 Task: Create a due date automation trigger when advanced on, on the monday of the week a card is due add content with a description containing resume at 11:00 AM.
Action: Mouse moved to (1249, 347)
Screenshot: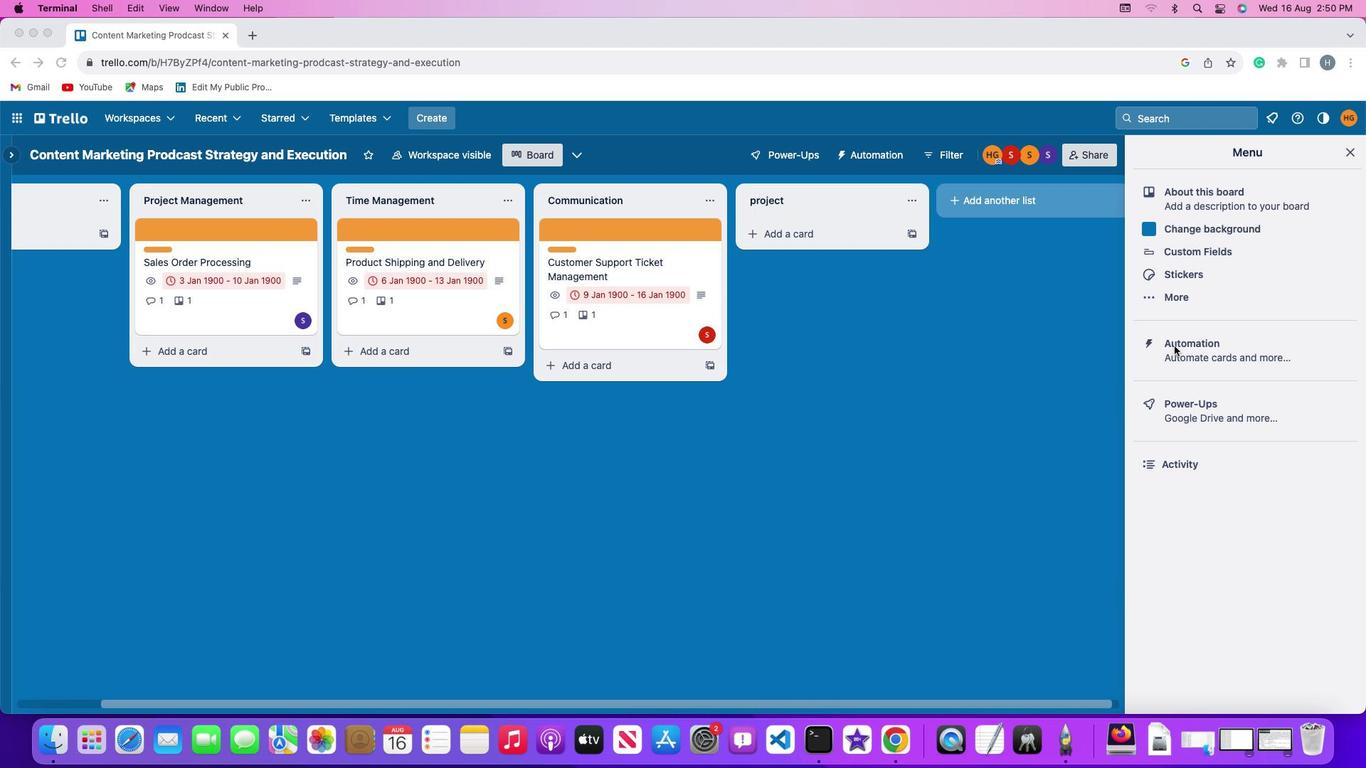 
Action: Mouse pressed left at (1249, 347)
Screenshot: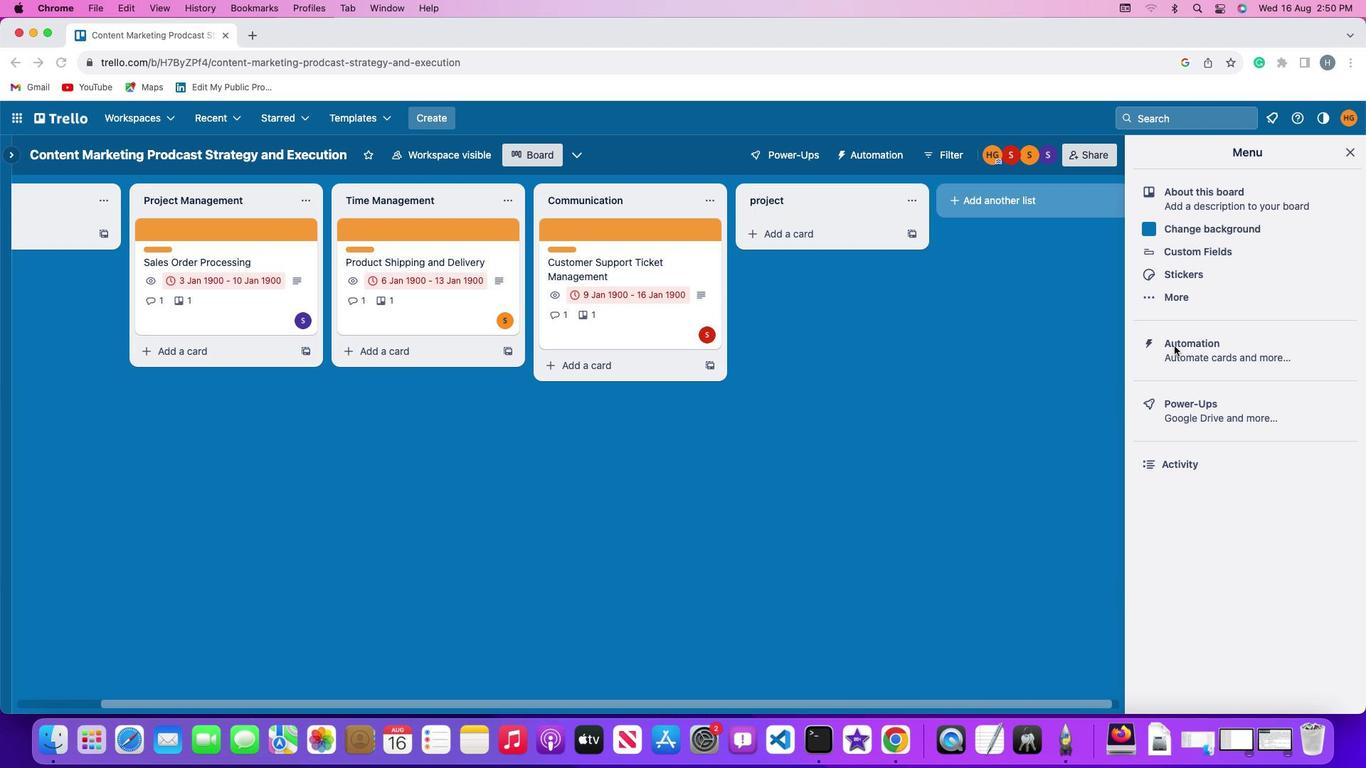 
Action: Mouse pressed left at (1249, 347)
Screenshot: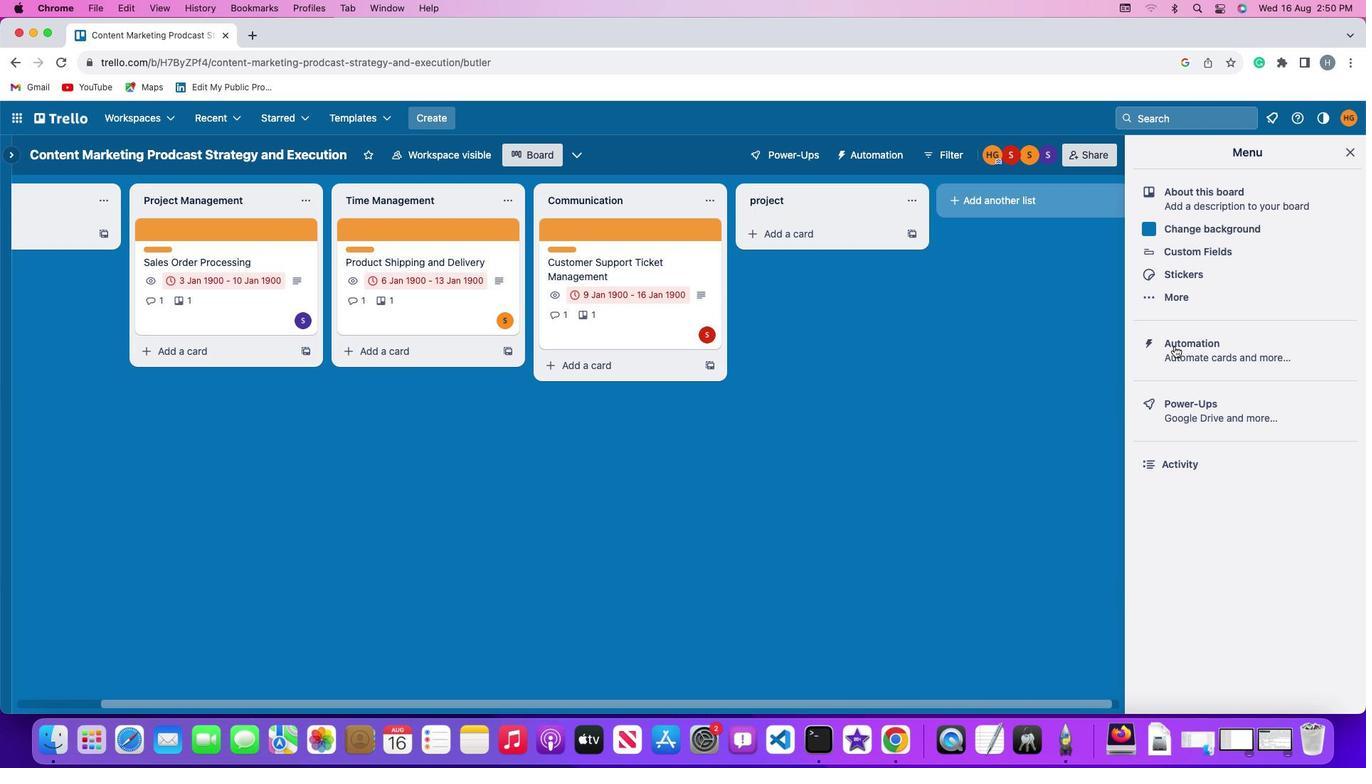 
Action: Mouse moved to (76, 339)
Screenshot: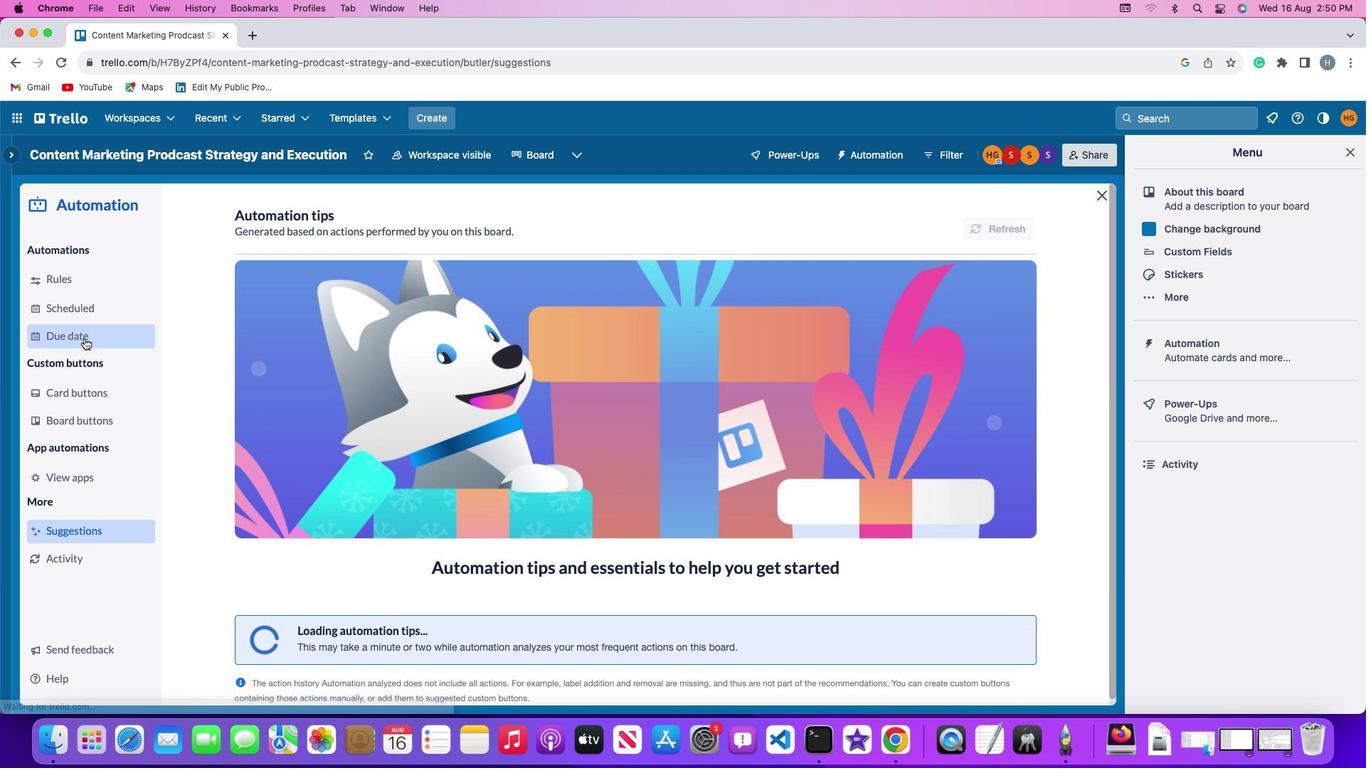 
Action: Mouse pressed left at (76, 339)
Screenshot: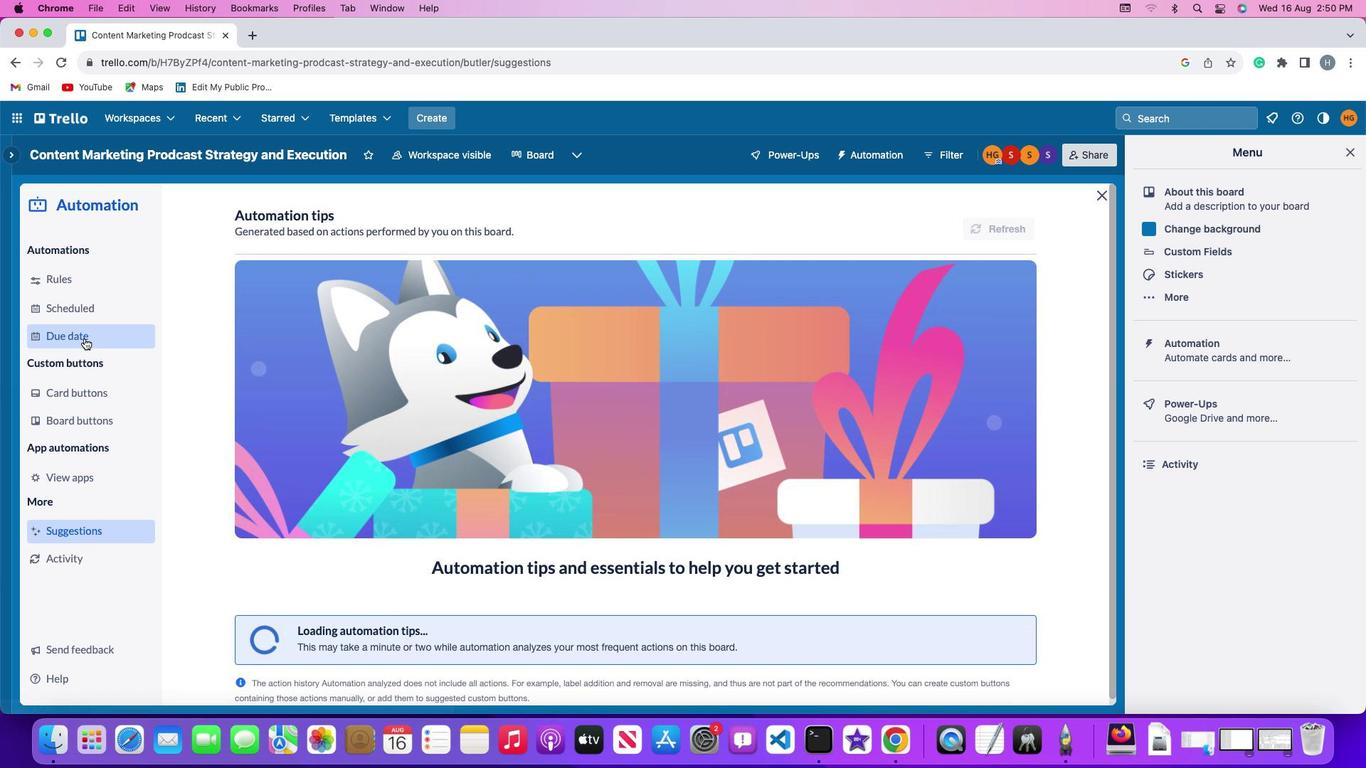 
Action: Mouse moved to (988, 226)
Screenshot: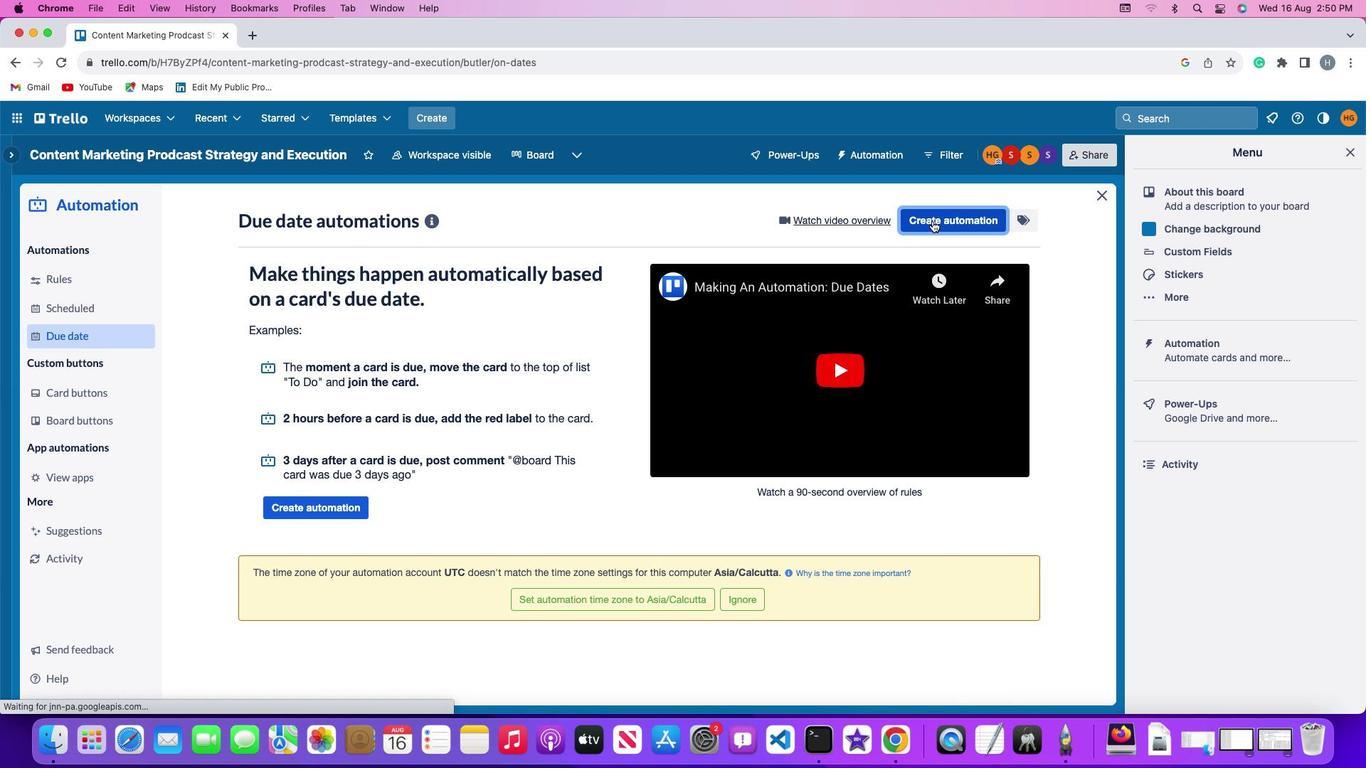 
Action: Mouse pressed left at (988, 226)
Screenshot: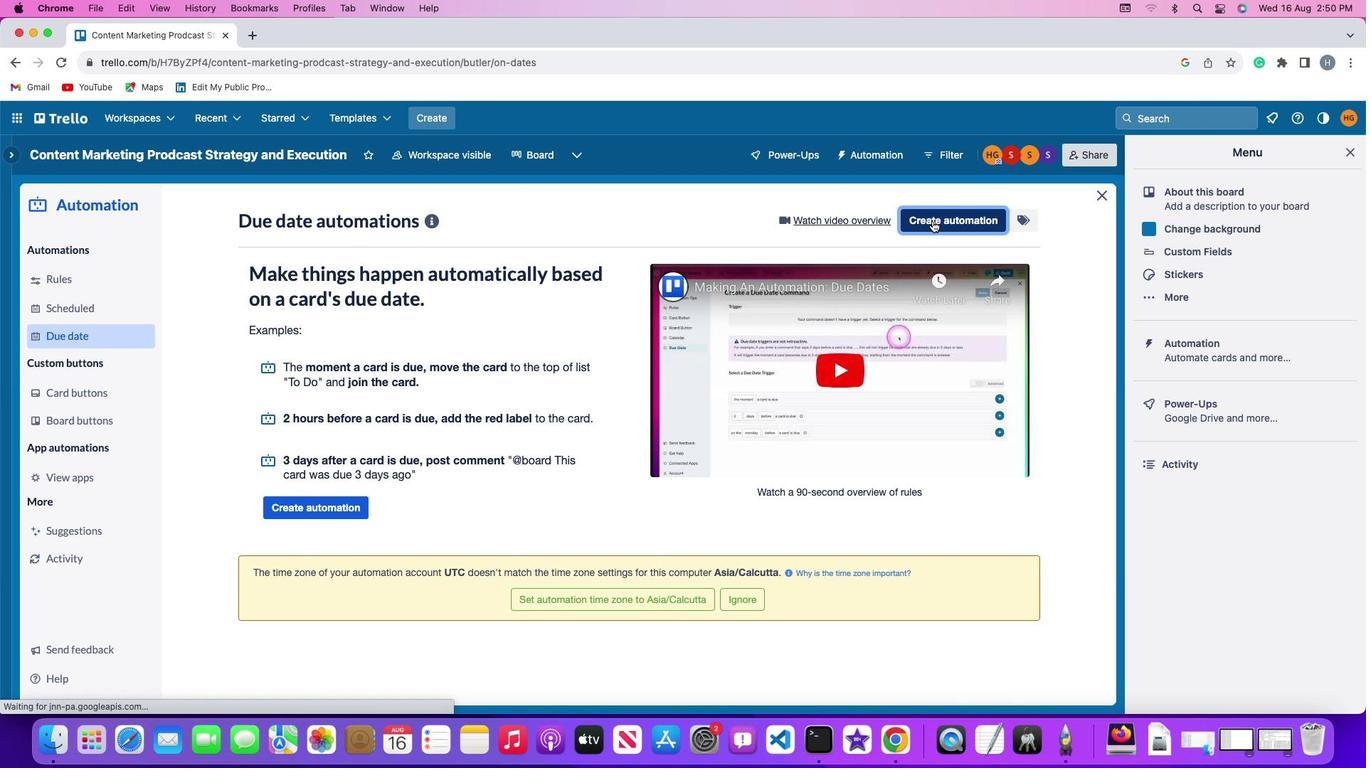 
Action: Mouse moved to (279, 361)
Screenshot: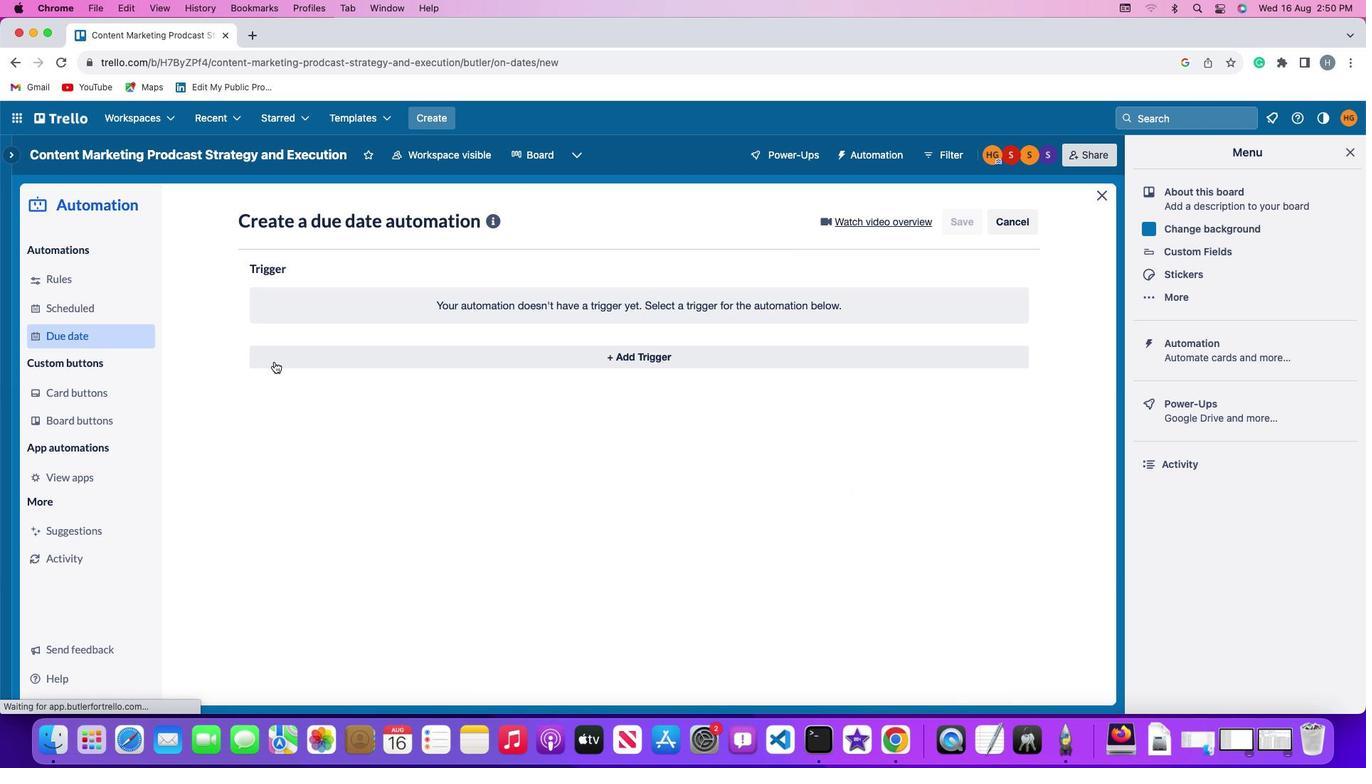 
Action: Mouse pressed left at (279, 361)
Screenshot: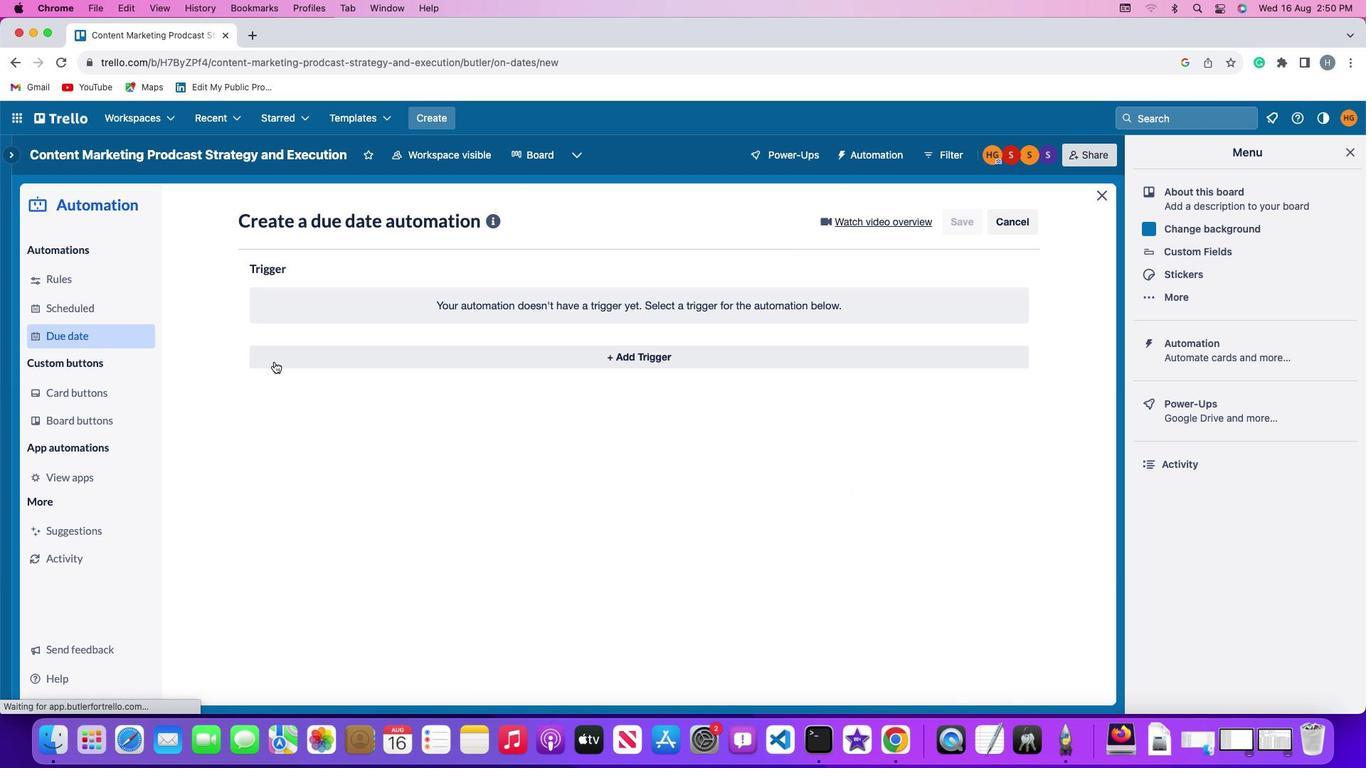 
Action: Mouse moved to (310, 613)
Screenshot: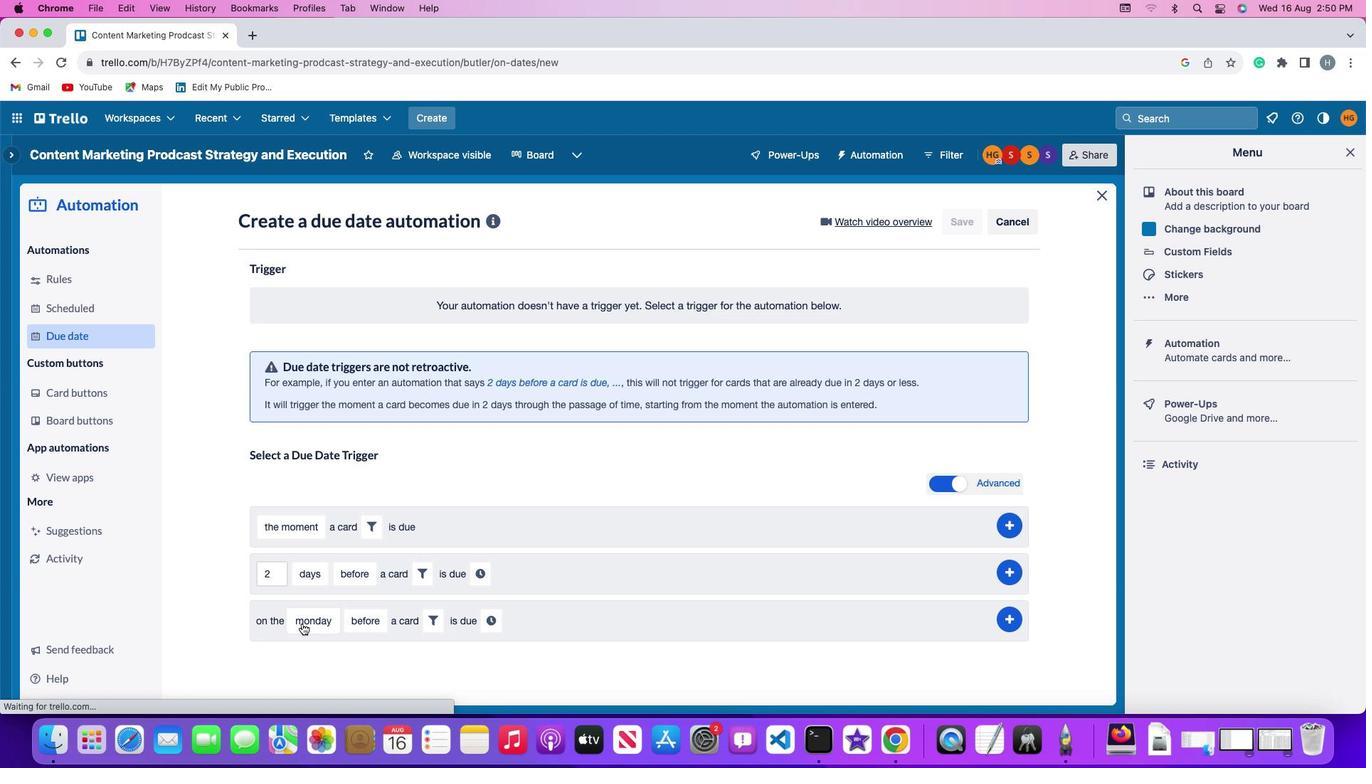 
Action: Mouse pressed left at (310, 613)
Screenshot: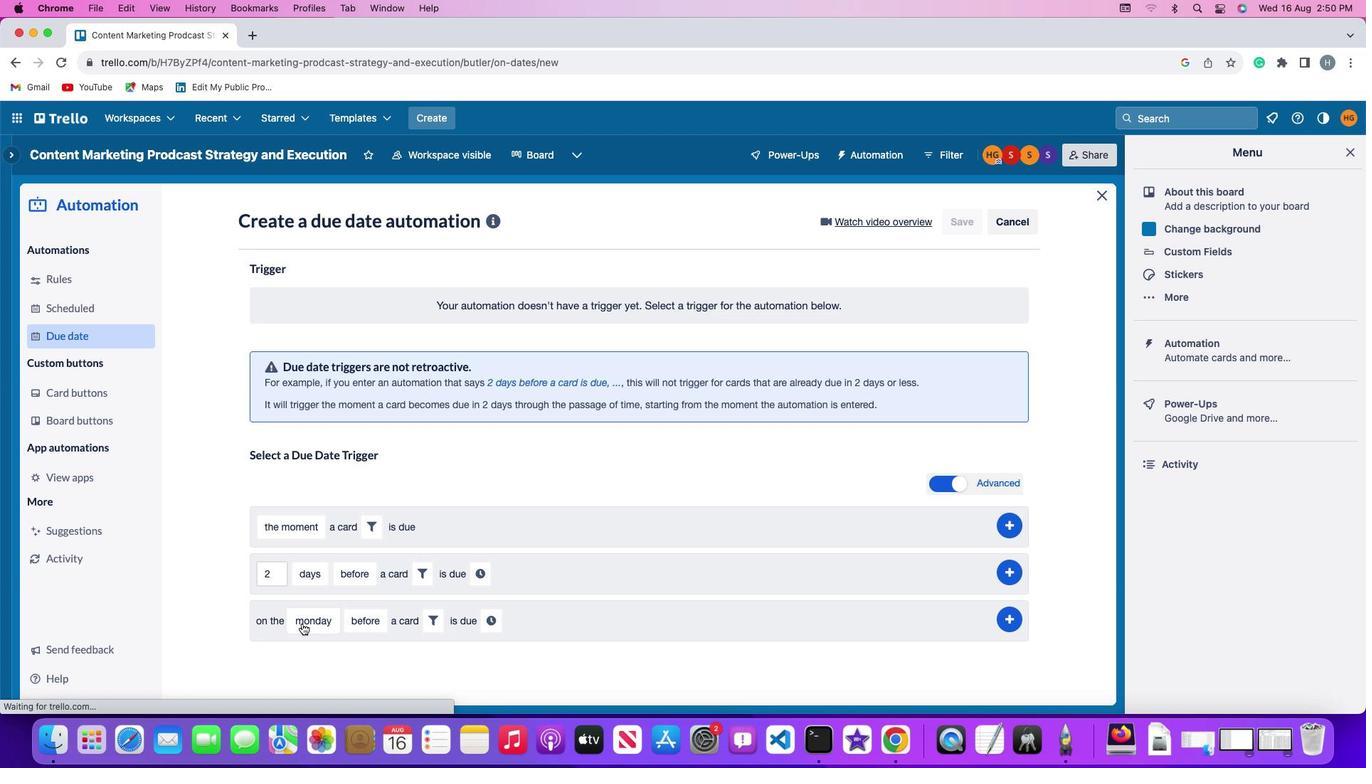 
Action: Mouse moved to (317, 417)
Screenshot: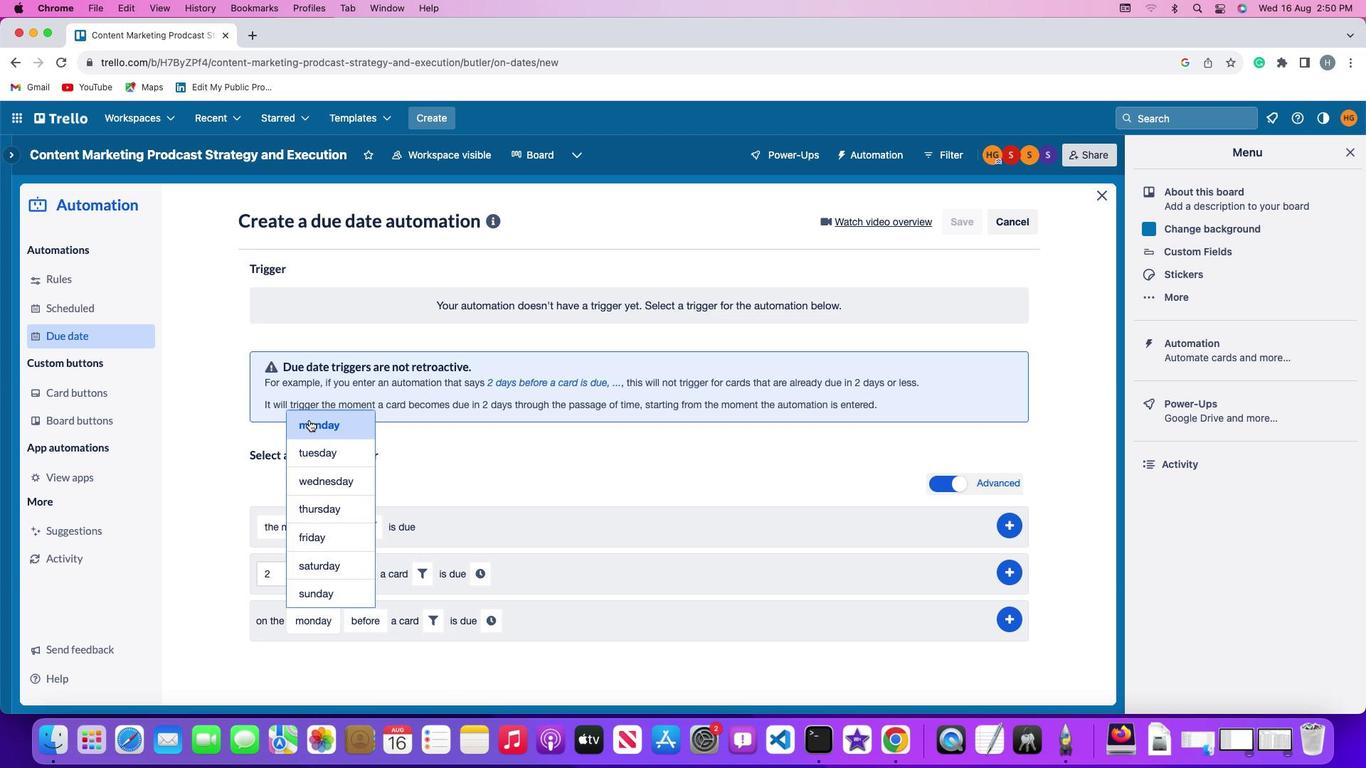 
Action: Mouse pressed left at (317, 417)
Screenshot: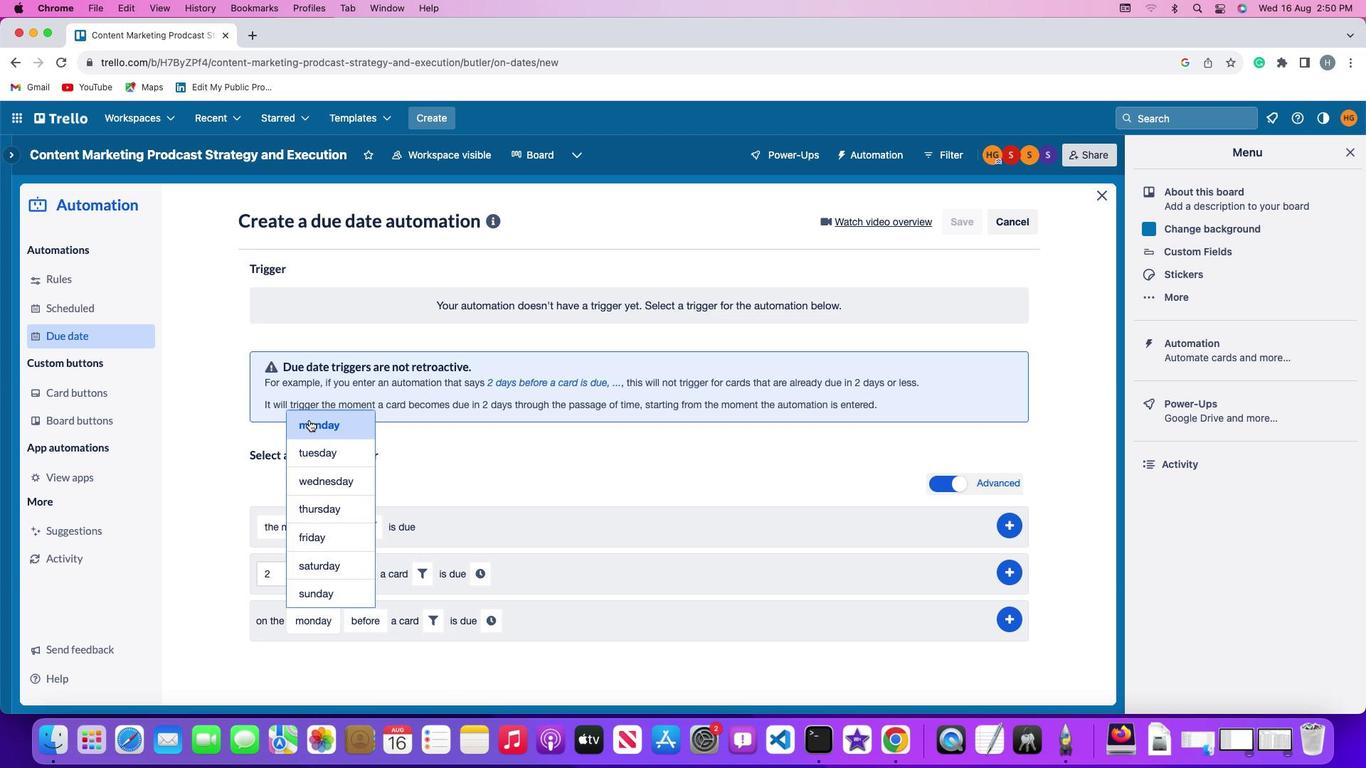 
Action: Mouse moved to (396, 607)
Screenshot: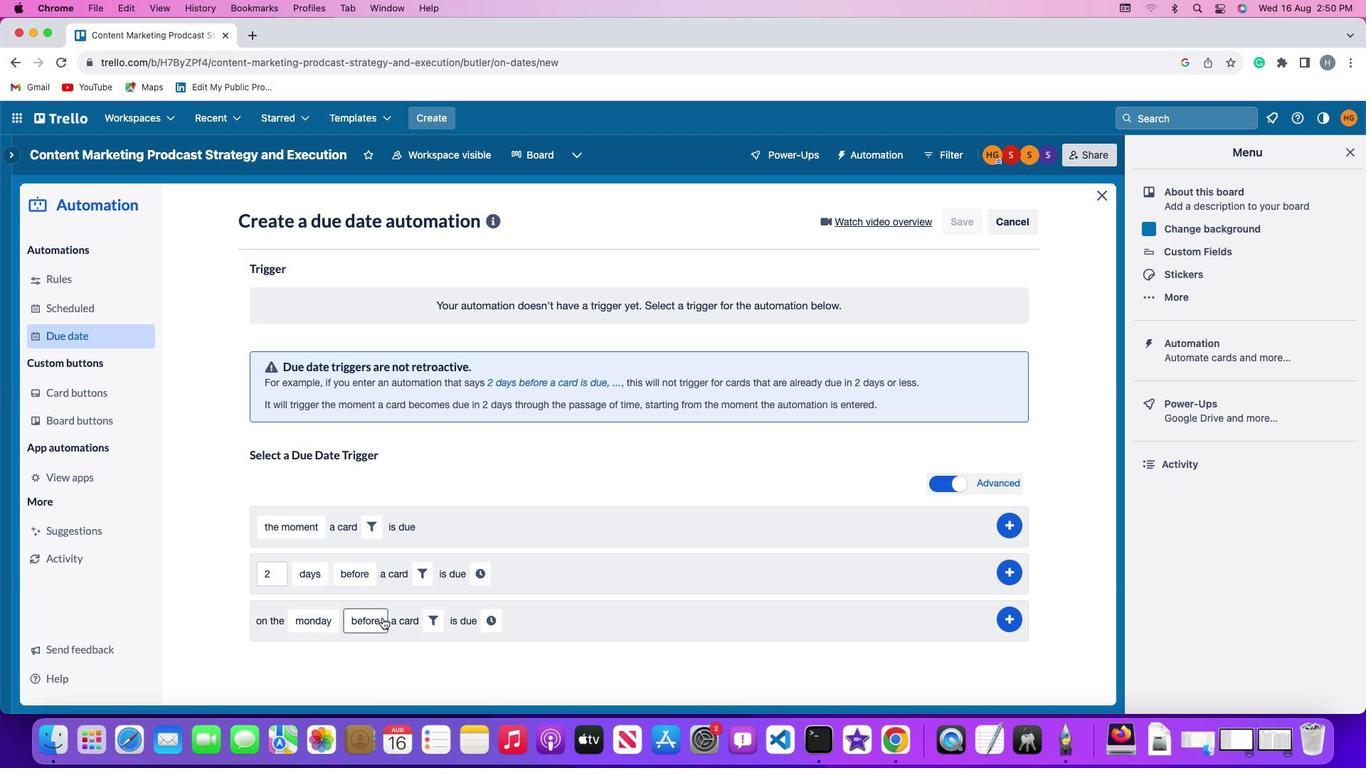 
Action: Mouse pressed left at (396, 607)
Screenshot: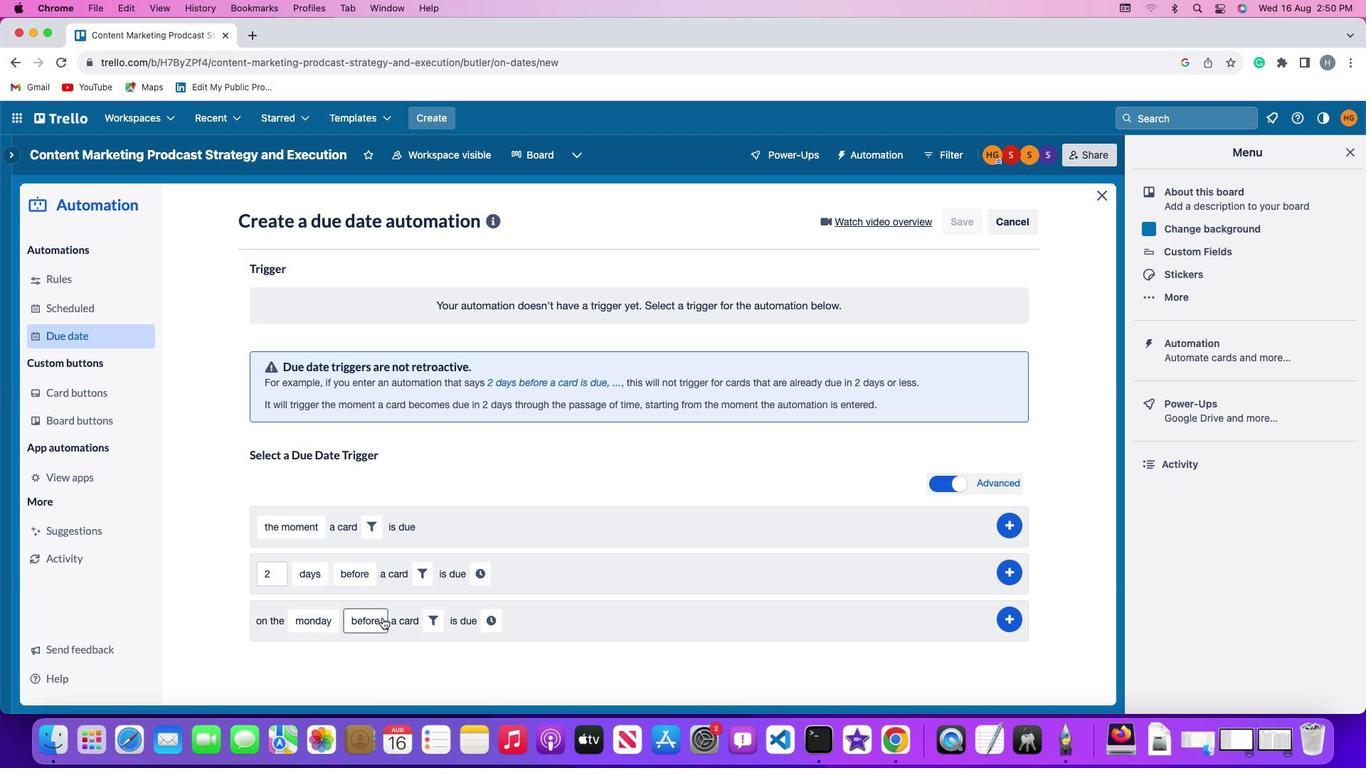 
Action: Mouse moved to (394, 559)
Screenshot: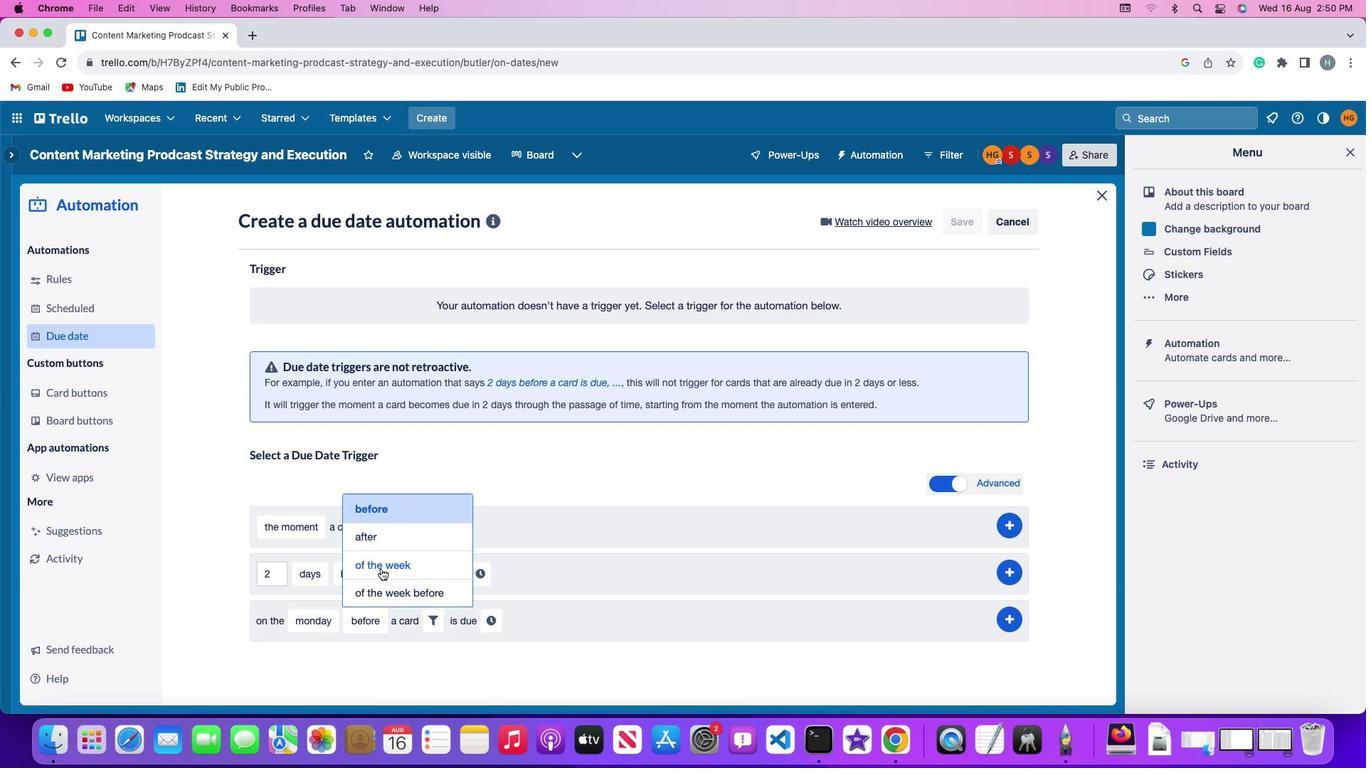 
Action: Mouse pressed left at (394, 559)
Screenshot: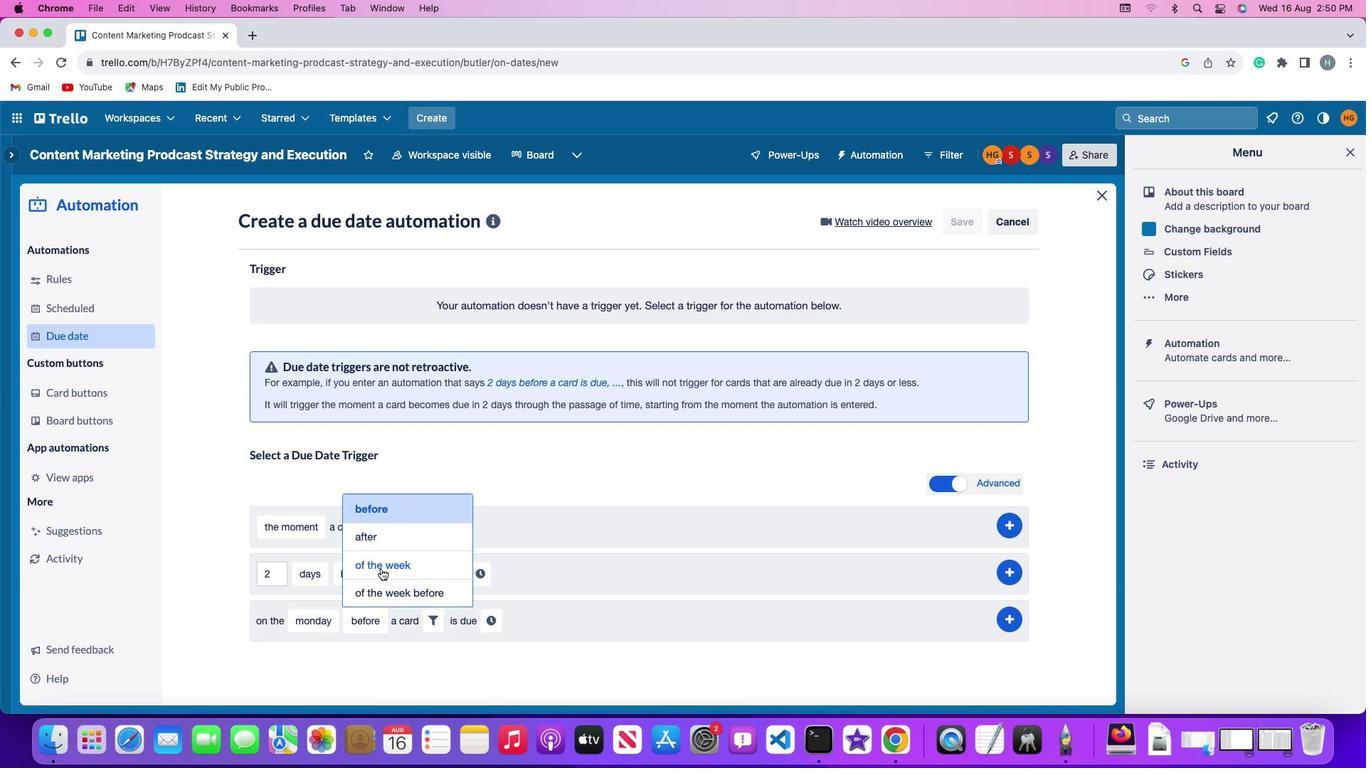 
Action: Mouse moved to (480, 611)
Screenshot: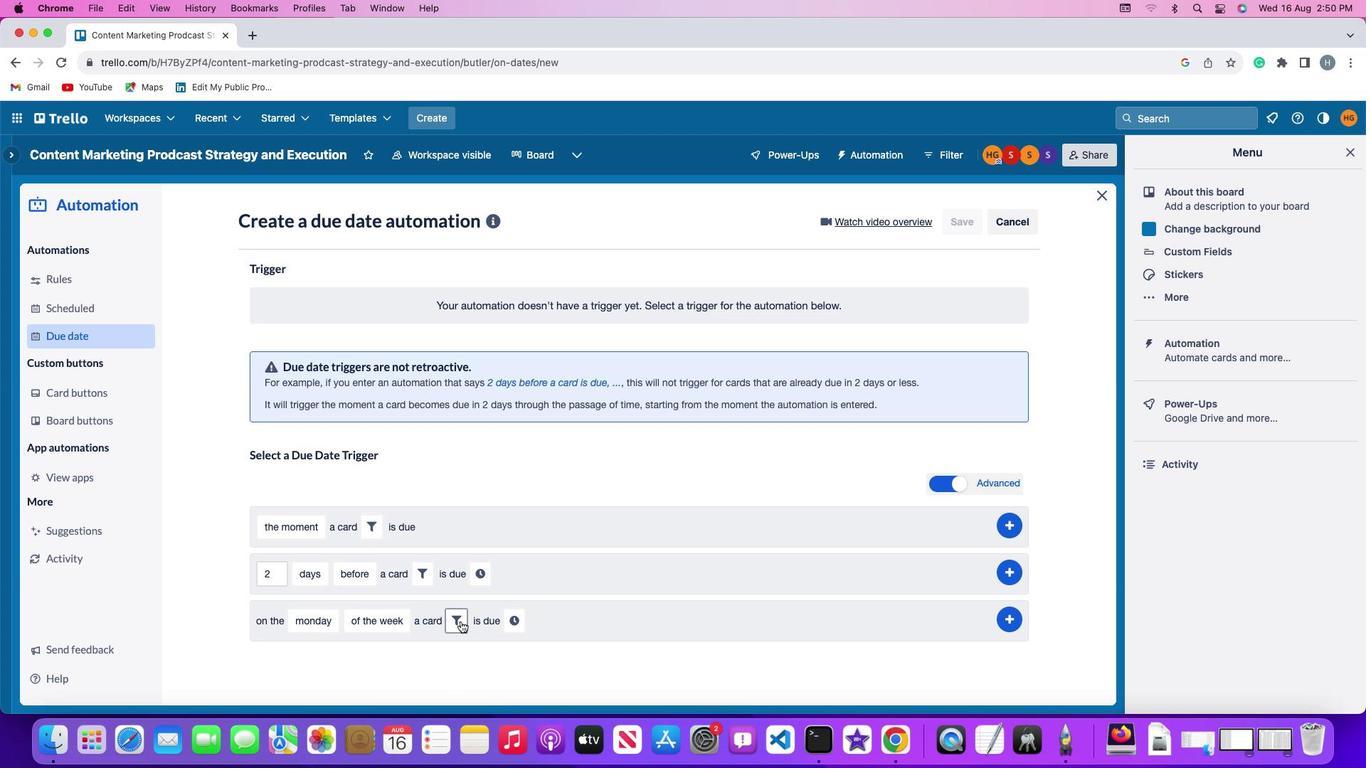 
Action: Mouse pressed left at (480, 611)
Screenshot: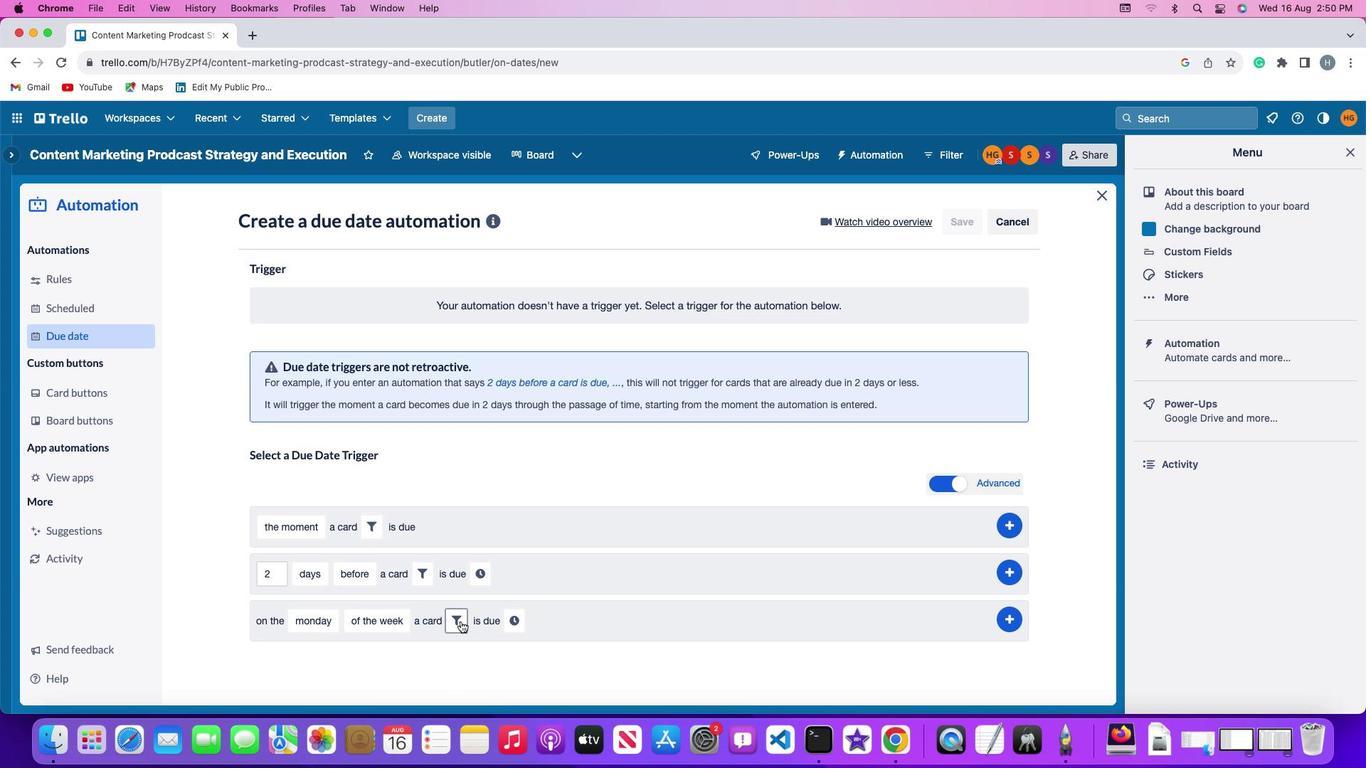 
Action: Mouse moved to (670, 655)
Screenshot: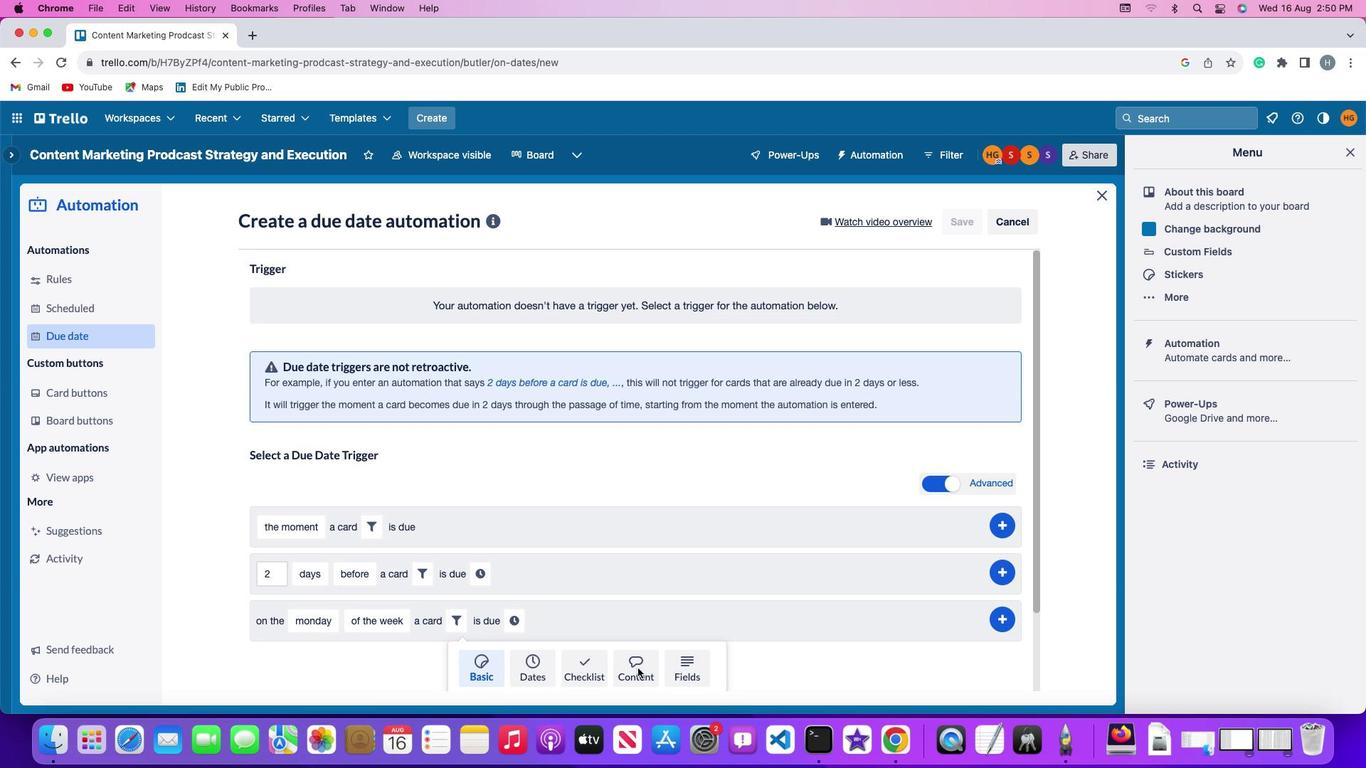 
Action: Mouse pressed left at (670, 655)
Screenshot: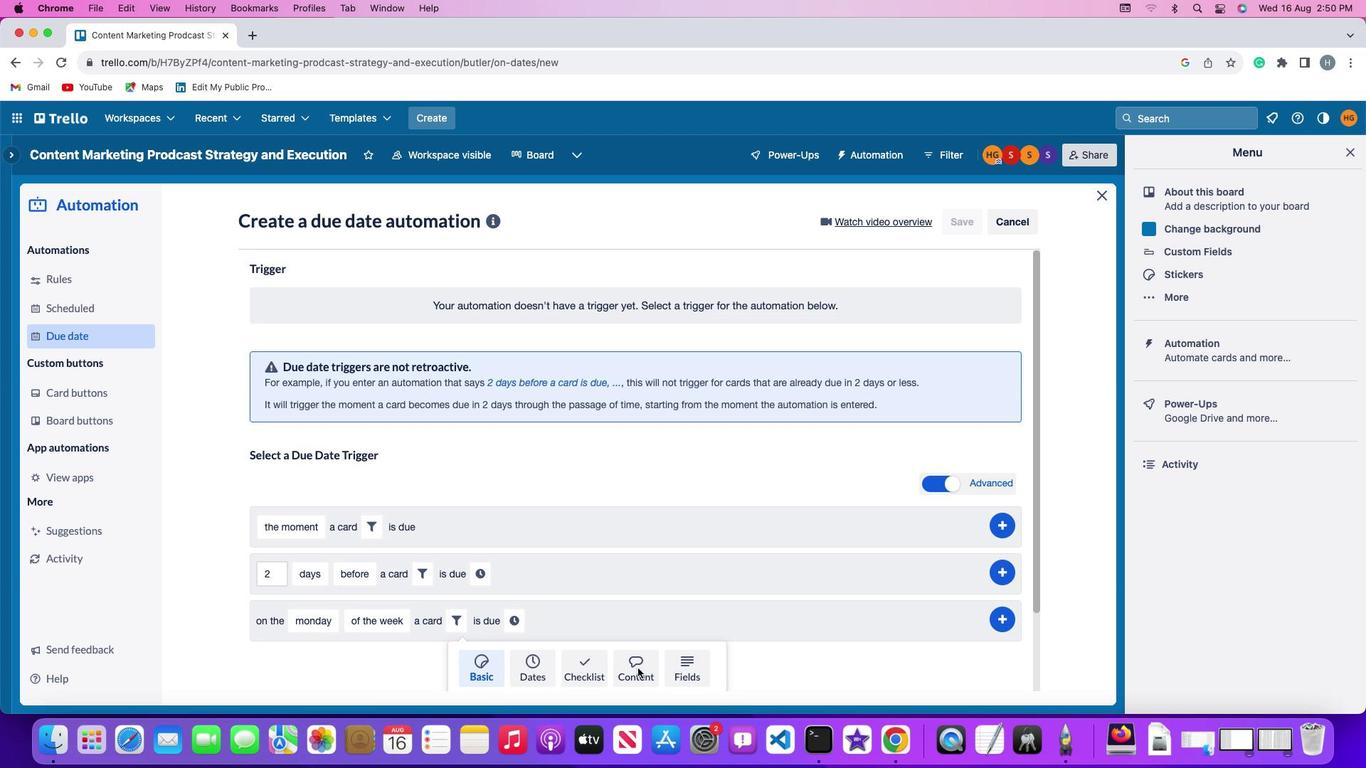 
Action: Mouse moved to (382, 645)
Screenshot: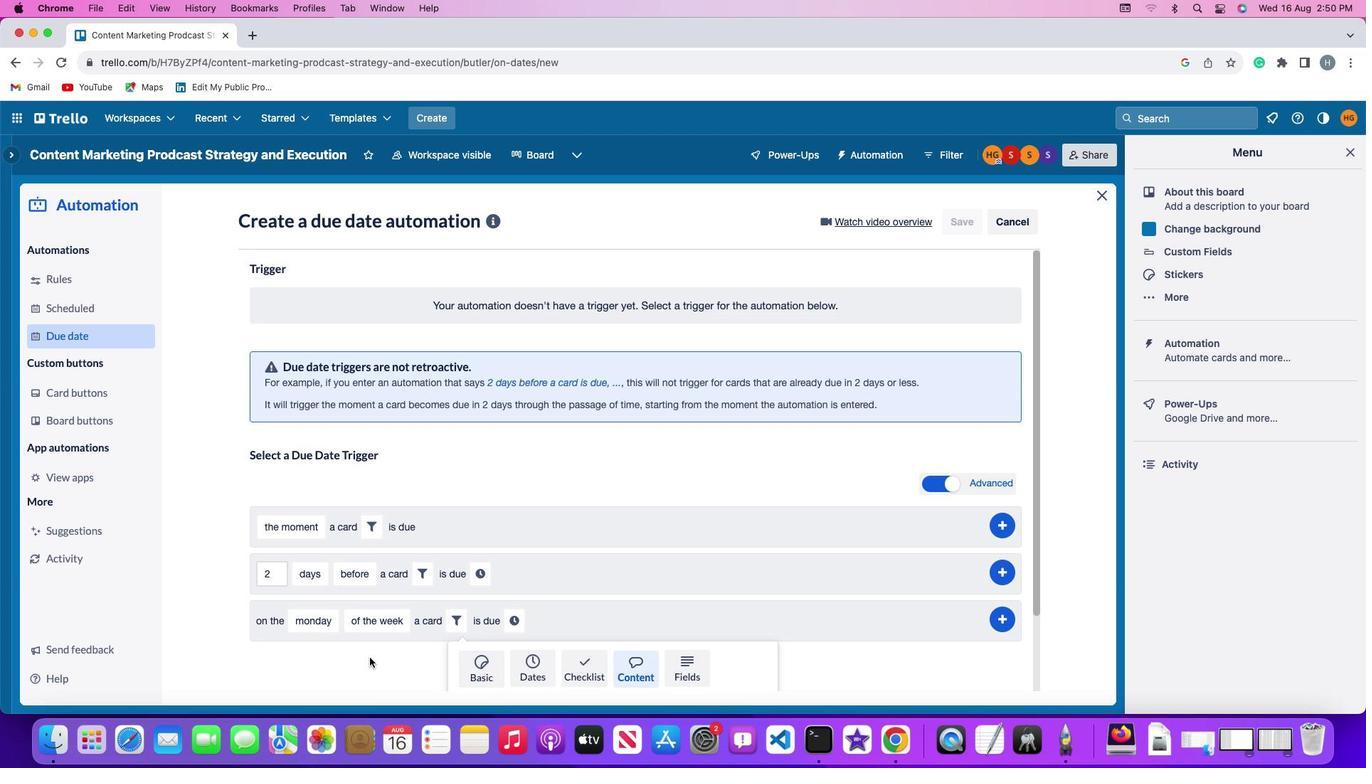 
Action: Mouse scrolled (382, 645) with delta (-14, 14)
Screenshot: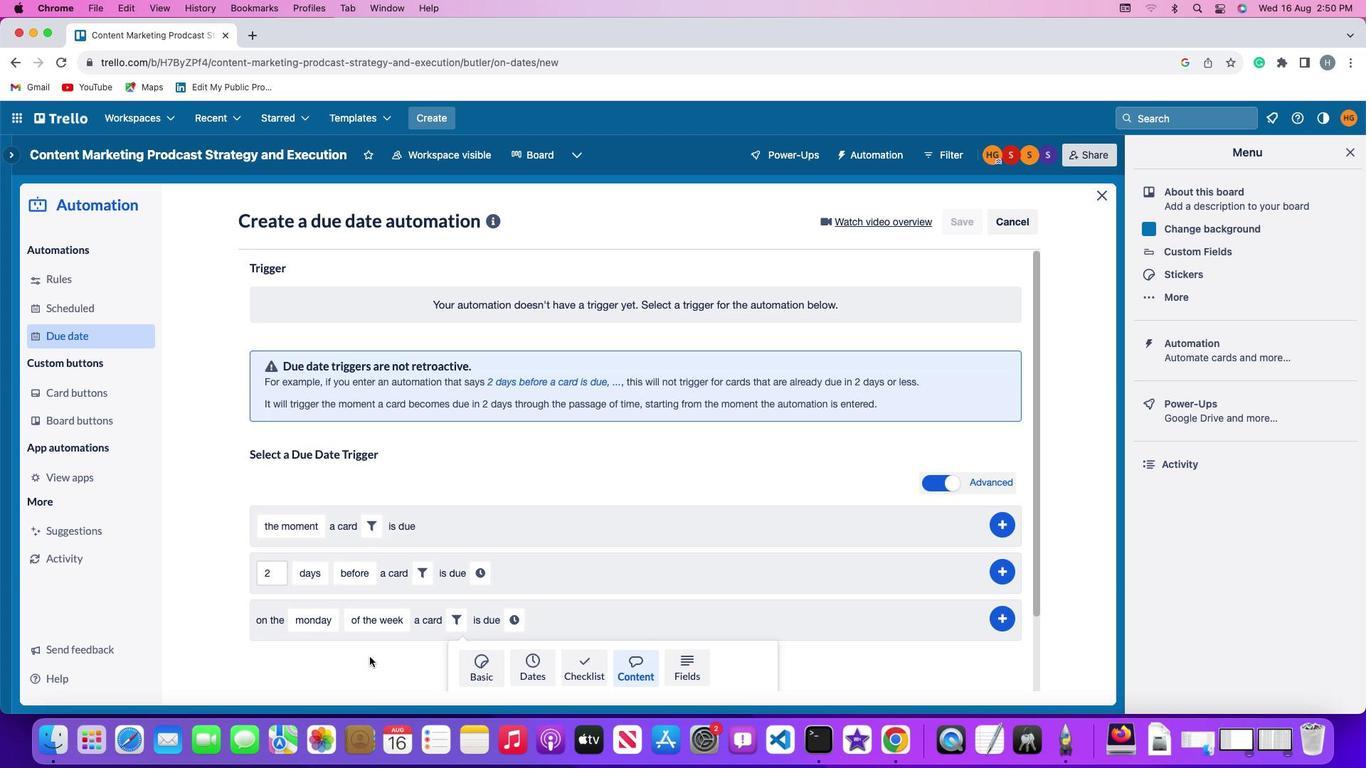 
Action: Mouse scrolled (382, 645) with delta (-14, 14)
Screenshot: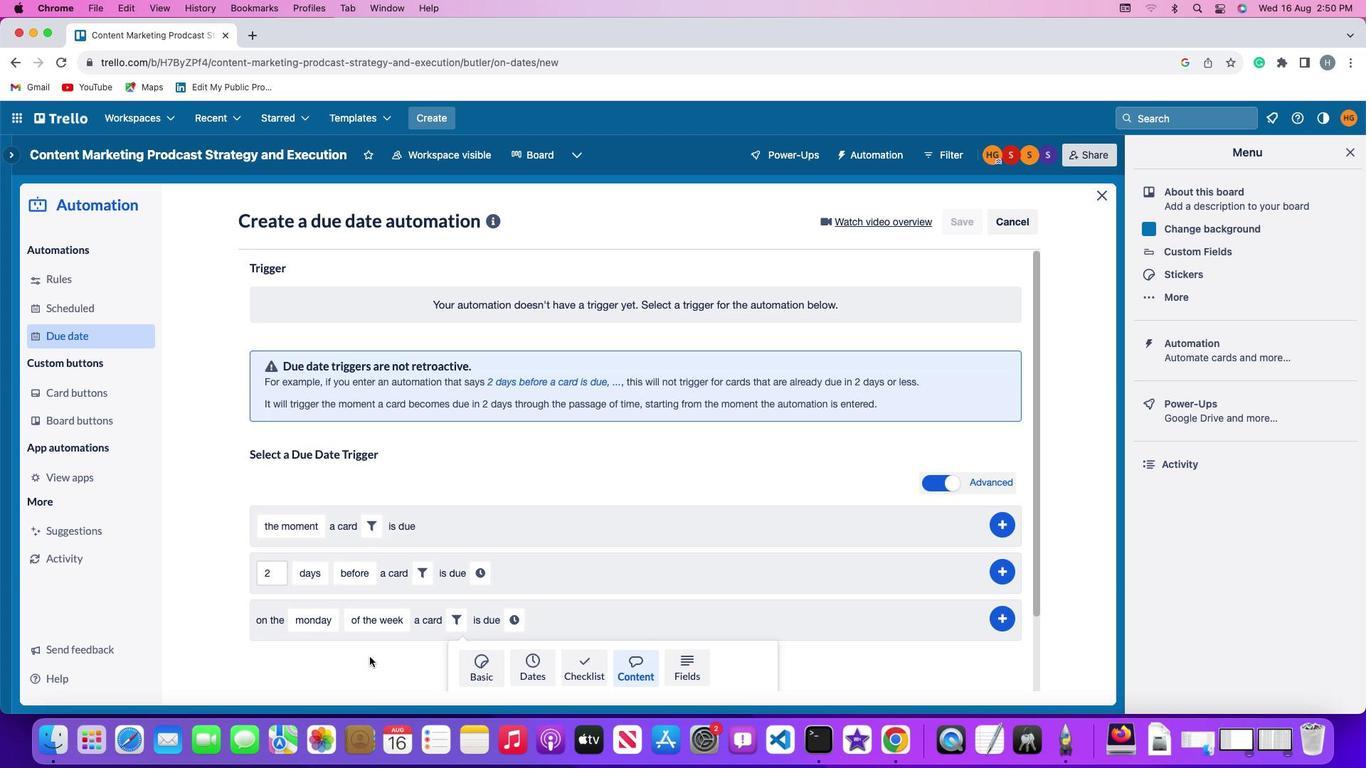 
Action: Mouse scrolled (382, 645) with delta (-14, 13)
Screenshot: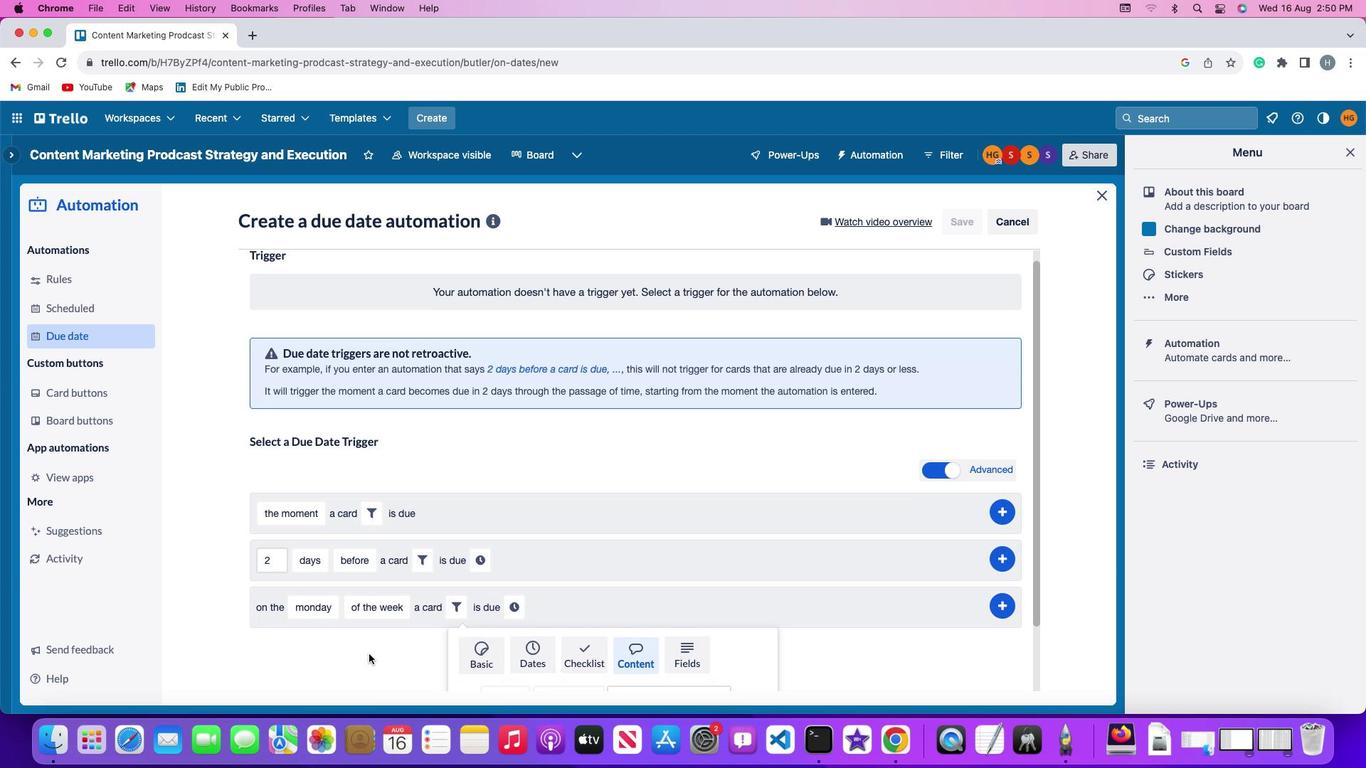 
Action: Mouse scrolled (382, 645) with delta (-14, 12)
Screenshot: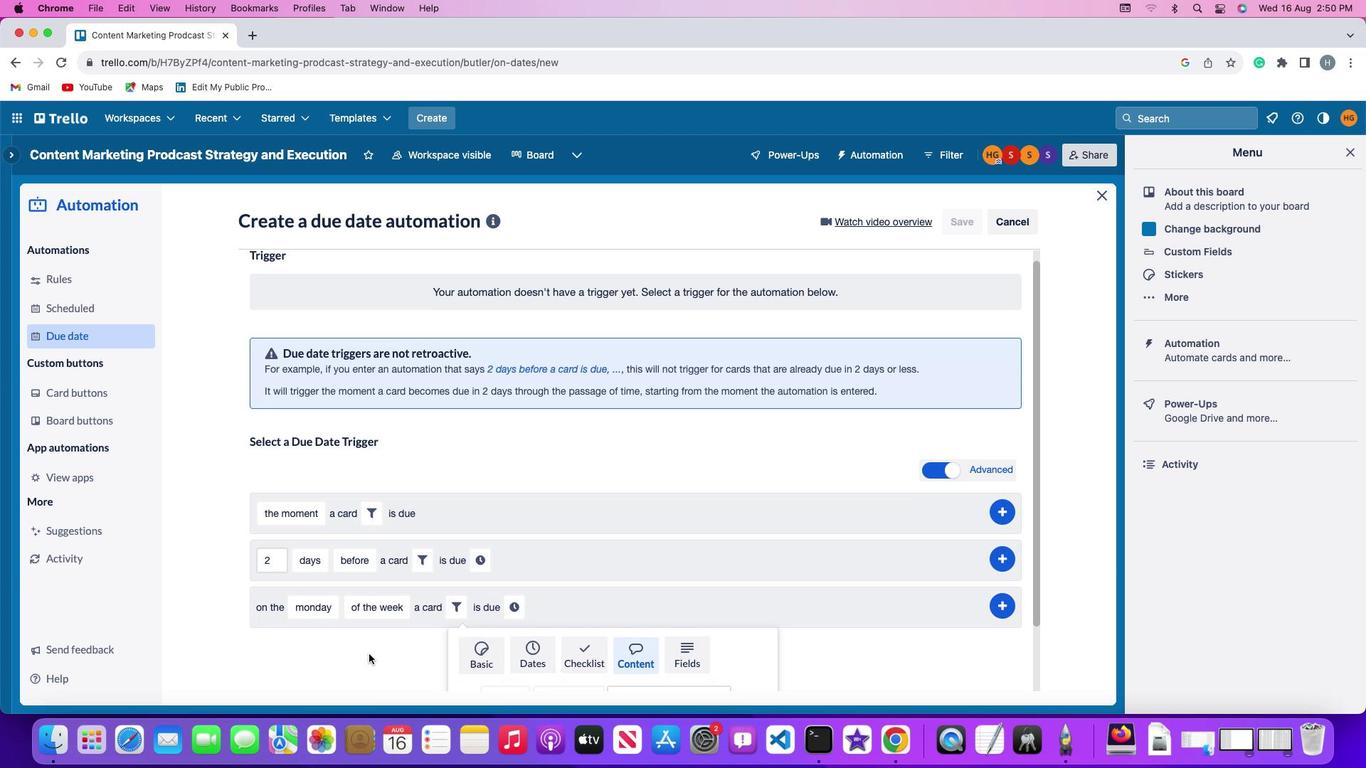 
Action: Mouse moved to (382, 645)
Screenshot: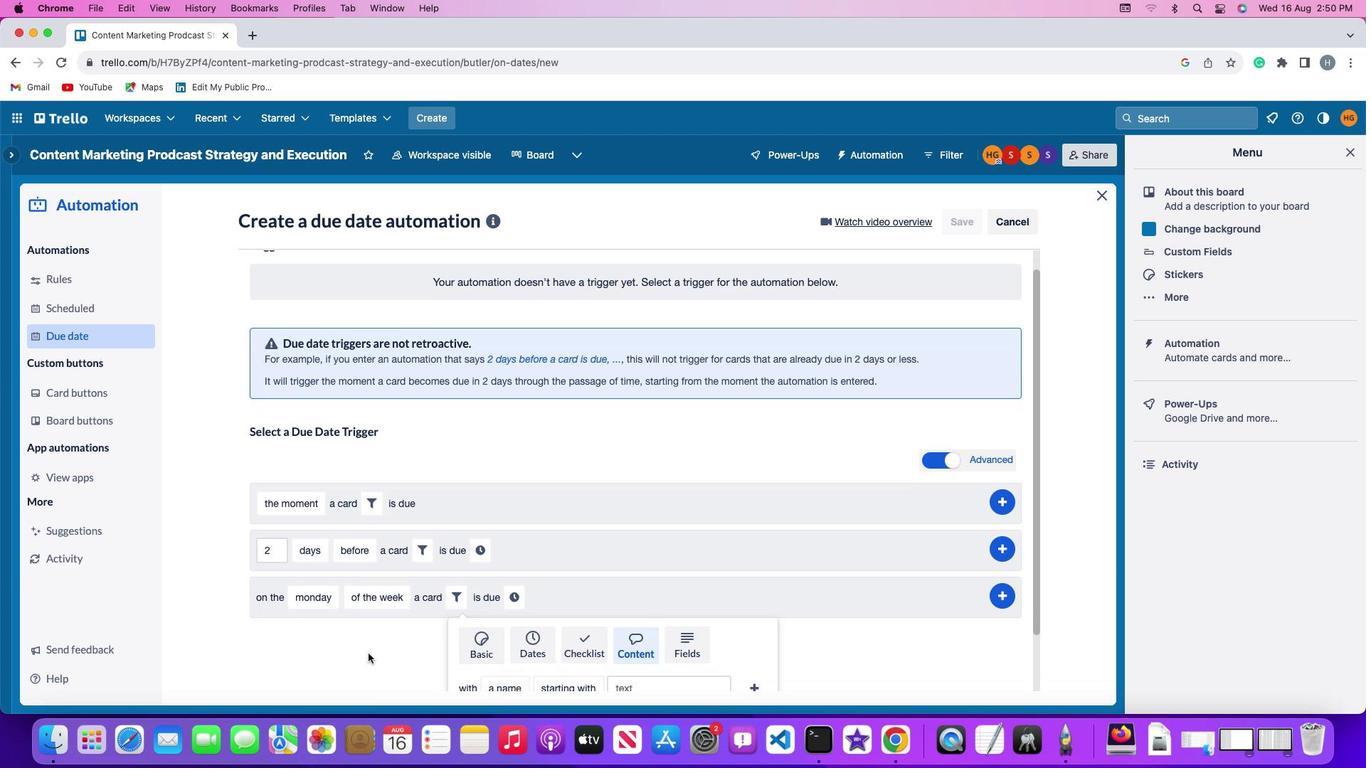 
Action: Mouse scrolled (382, 645) with delta (-14, 11)
Screenshot: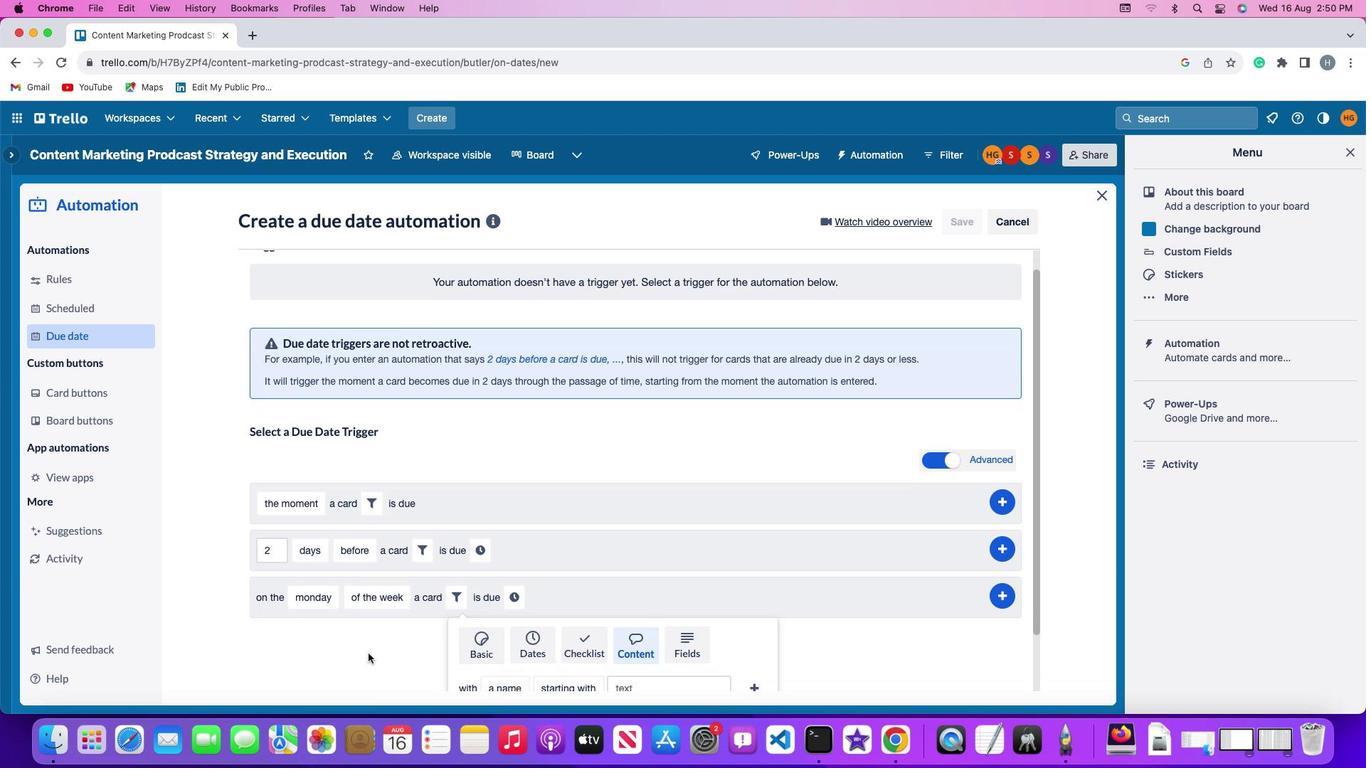 
Action: Mouse moved to (381, 642)
Screenshot: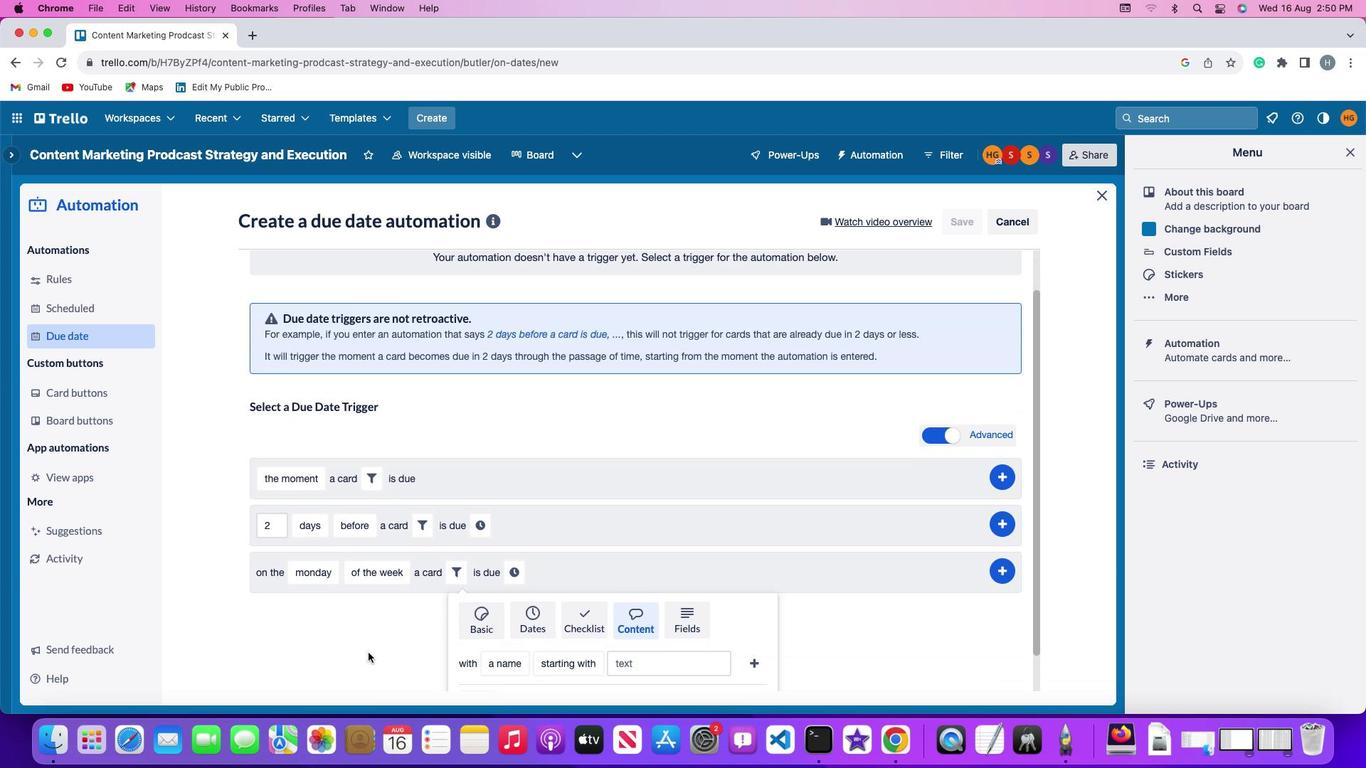 
Action: Mouse scrolled (381, 642) with delta (-14, 11)
Screenshot: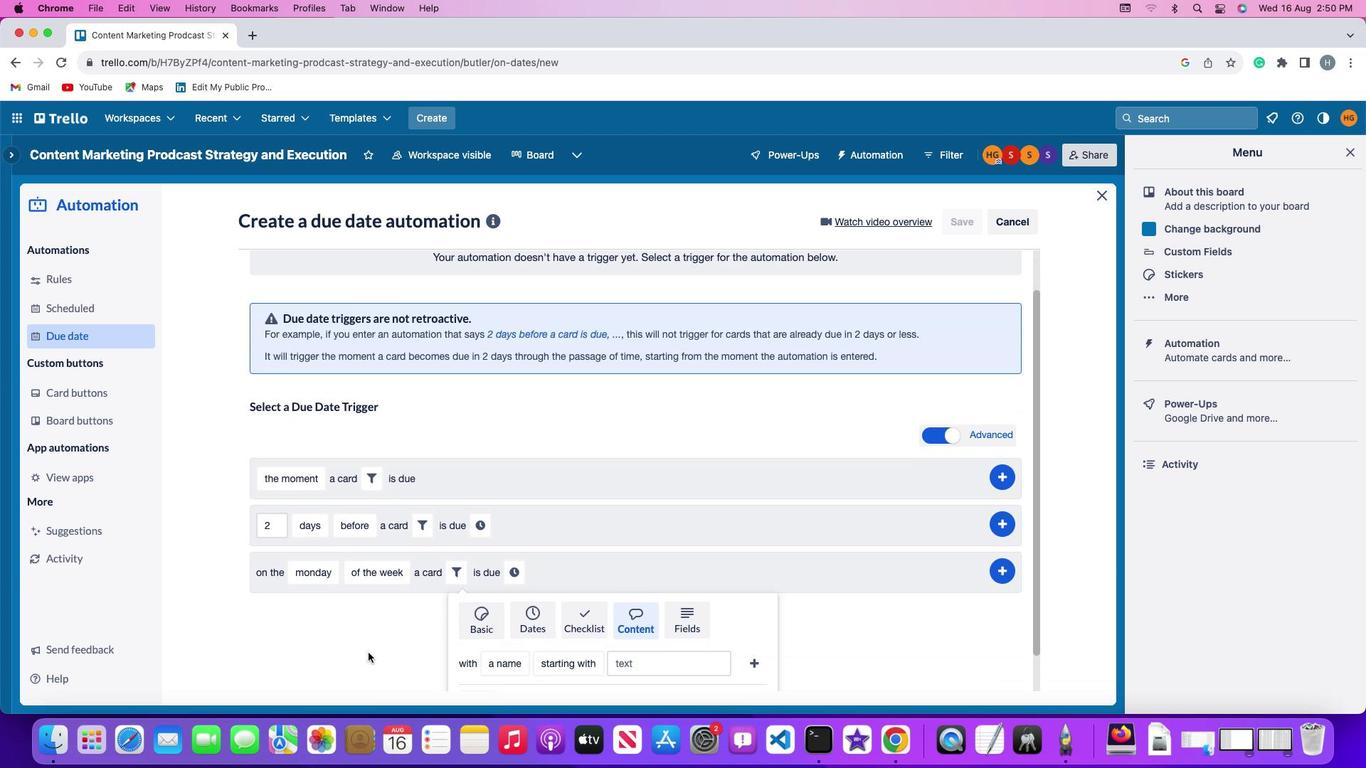 
Action: Mouse moved to (386, 641)
Screenshot: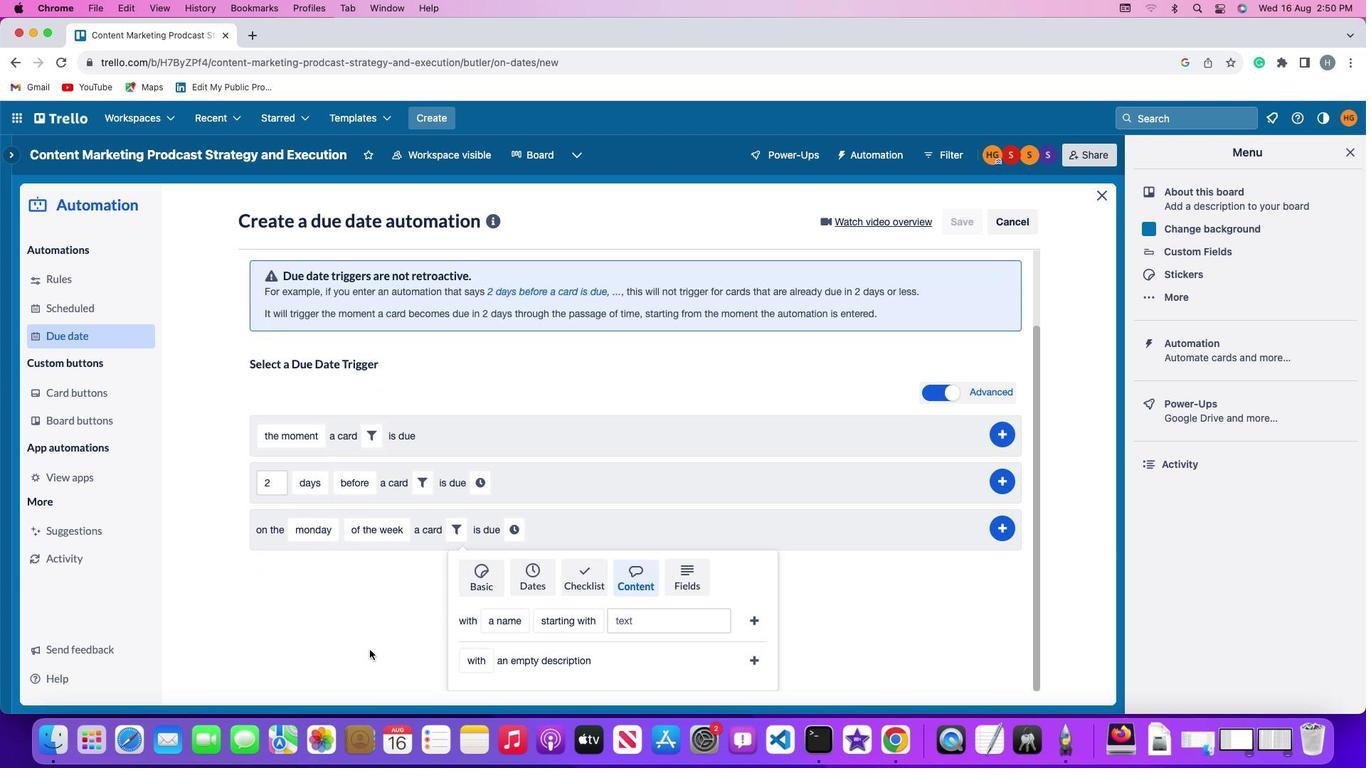 
Action: Mouse scrolled (386, 641) with delta (-14, 14)
Screenshot: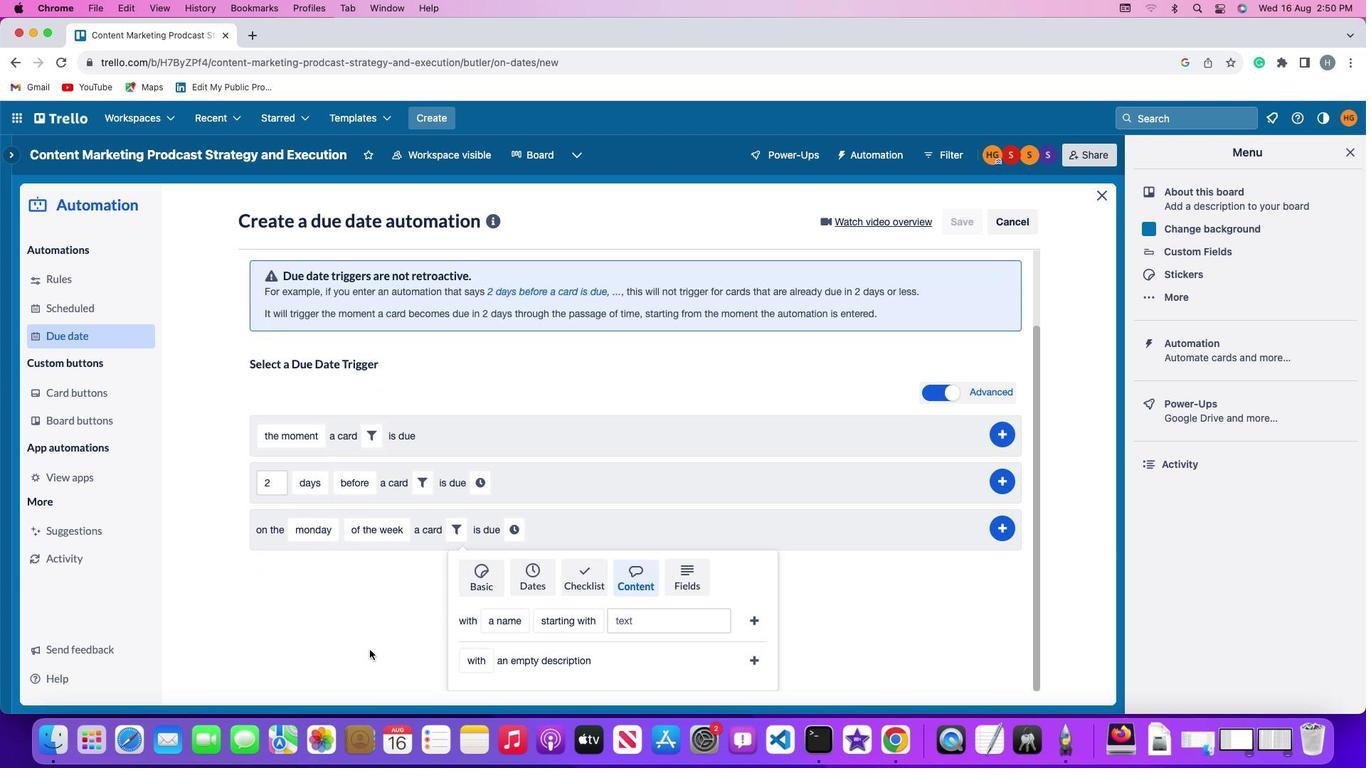 
Action: Mouse moved to (384, 640)
Screenshot: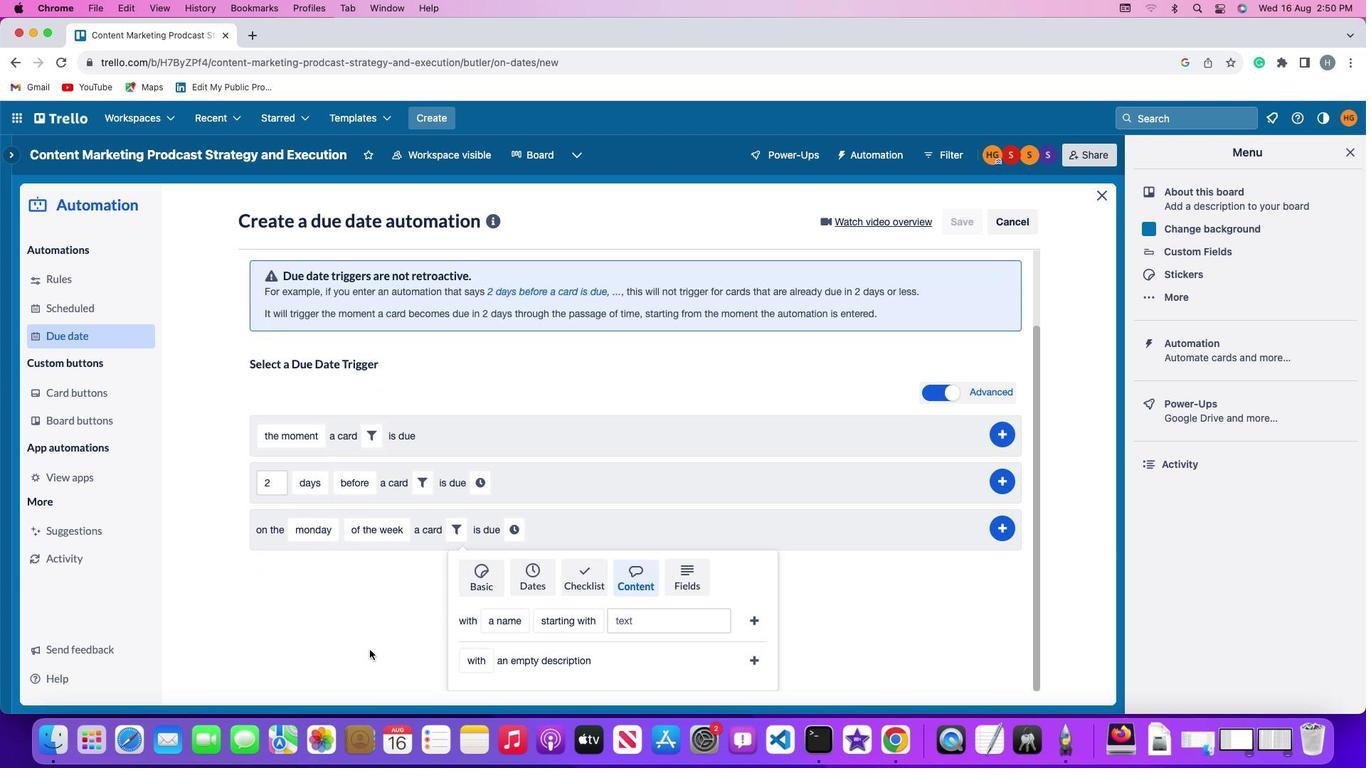 
Action: Mouse scrolled (384, 640) with delta (-14, 14)
Screenshot: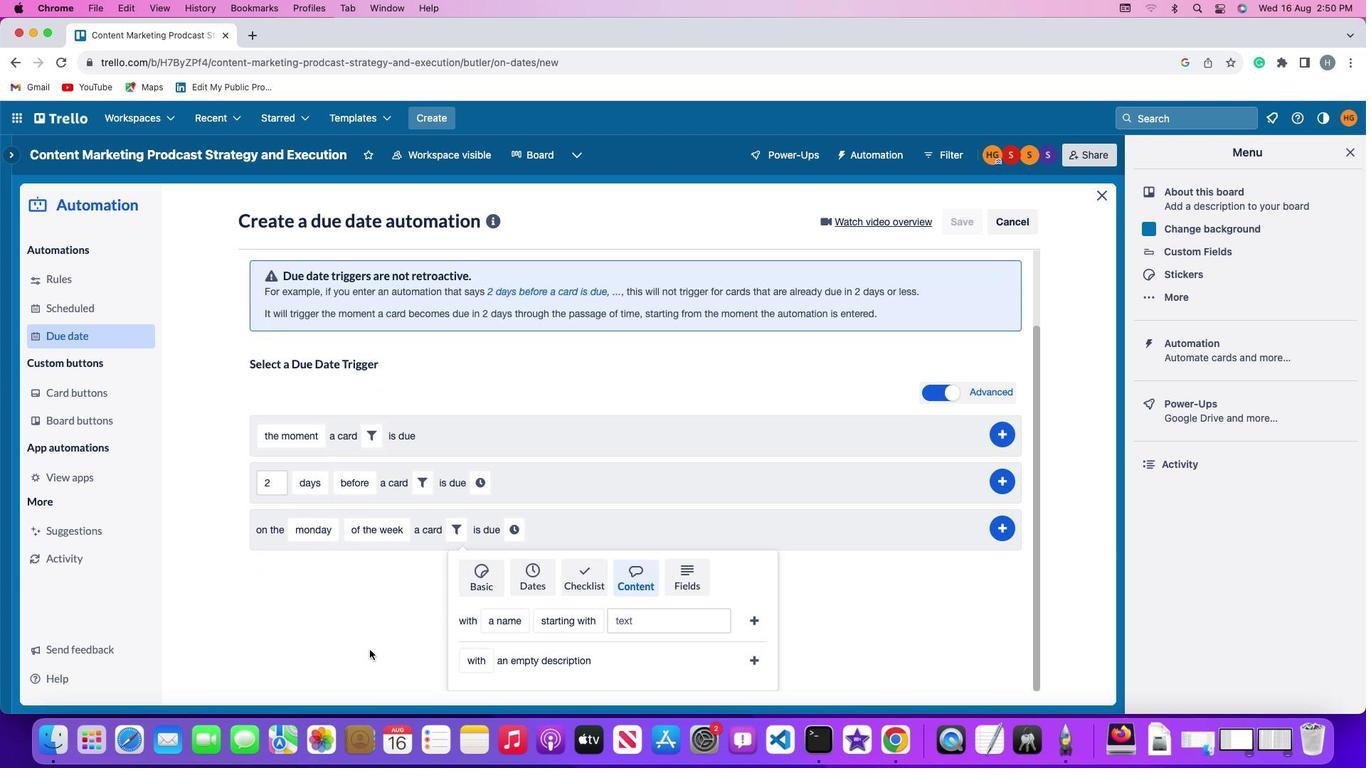 
Action: Mouse moved to (382, 637)
Screenshot: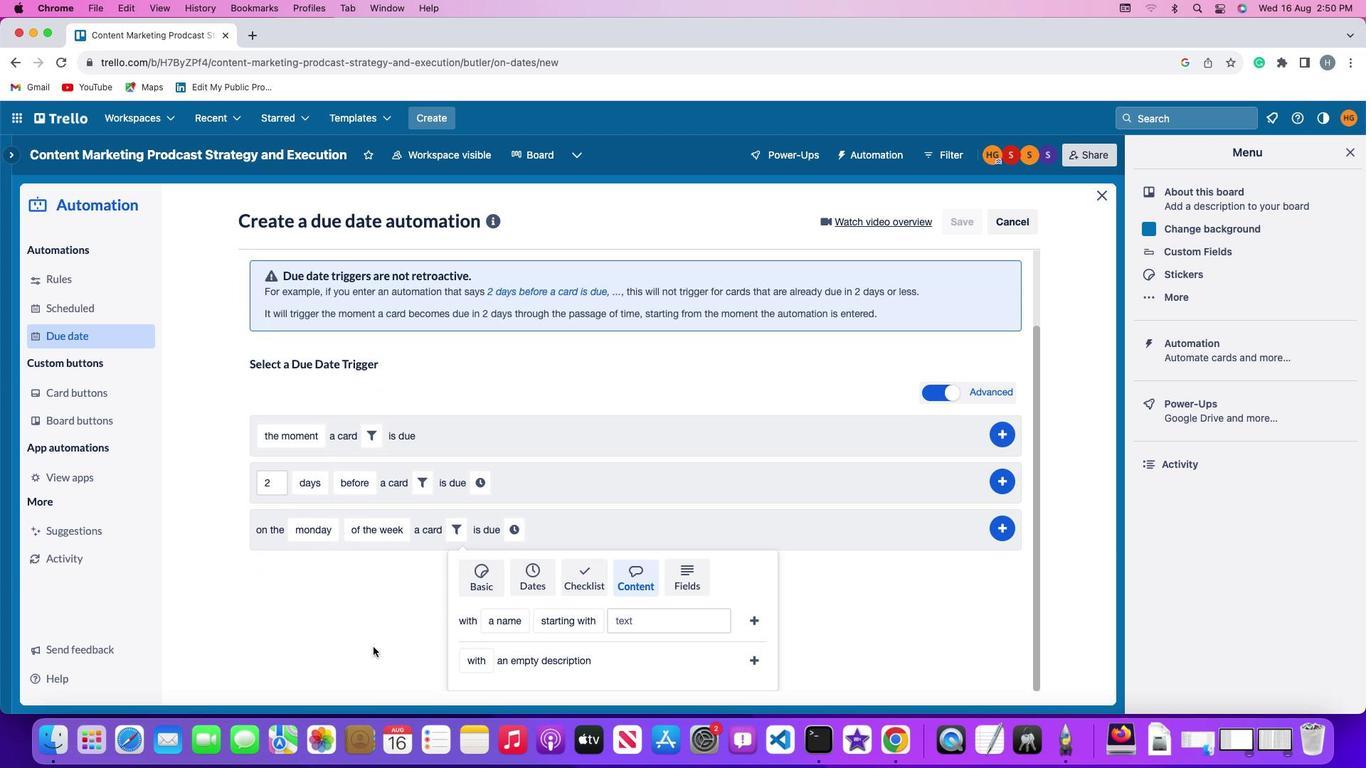 
Action: Mouse scrolled (382, 637) with delta (-14, 13)
Screenshot: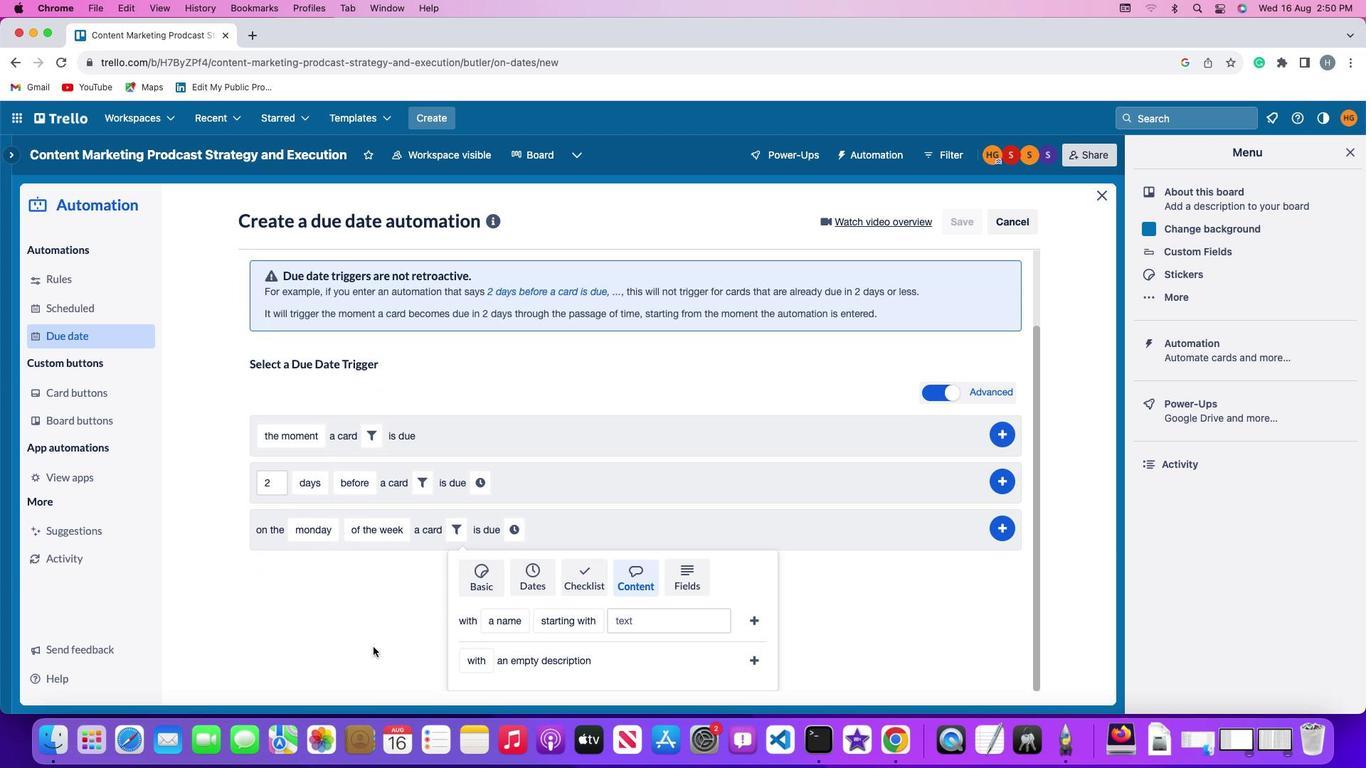 
Action: Mouse moved to (537, 612)
Screenshot: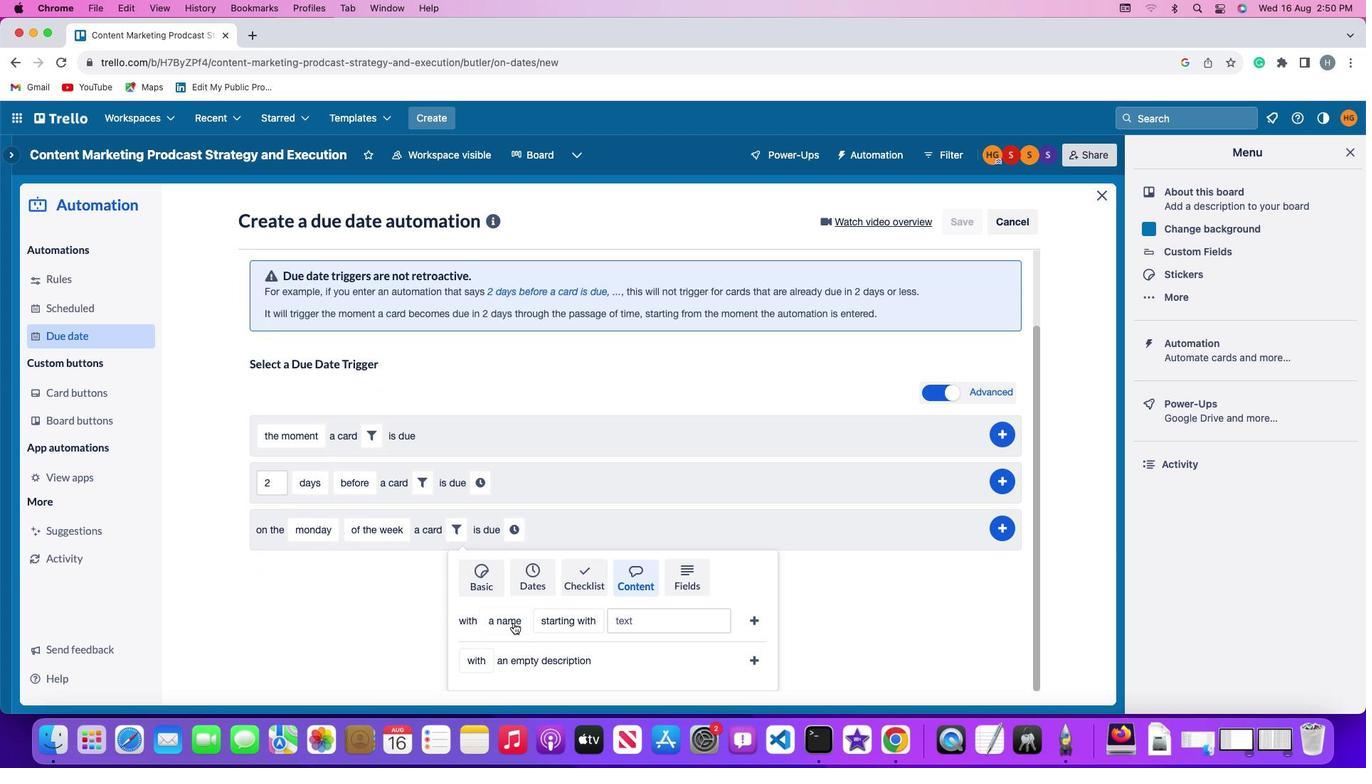 
Action: Mouse pressed left at (537, 612)
Screenshot: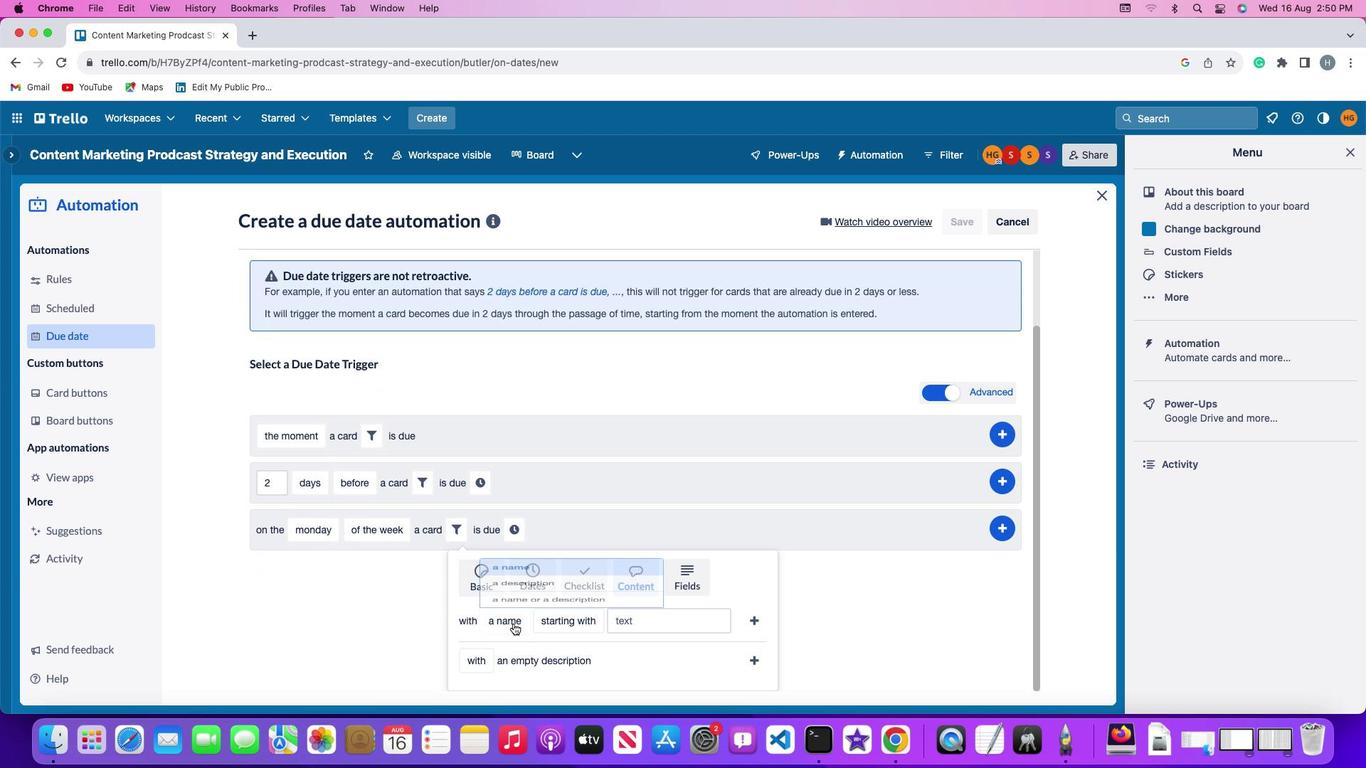 
Action: Mouse moved to (547, 557)
Screenshot: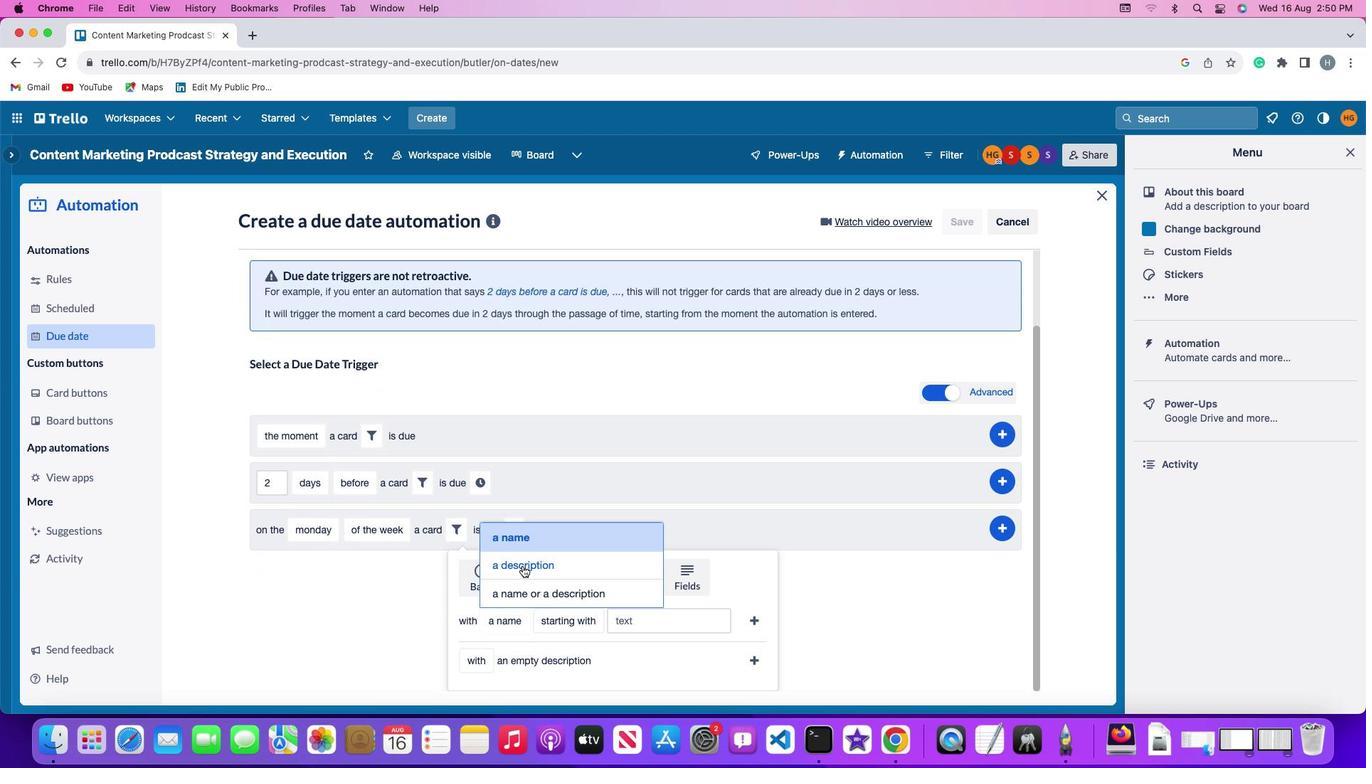 
Action: Mouse pressed left at (547, 557)
Screenshot: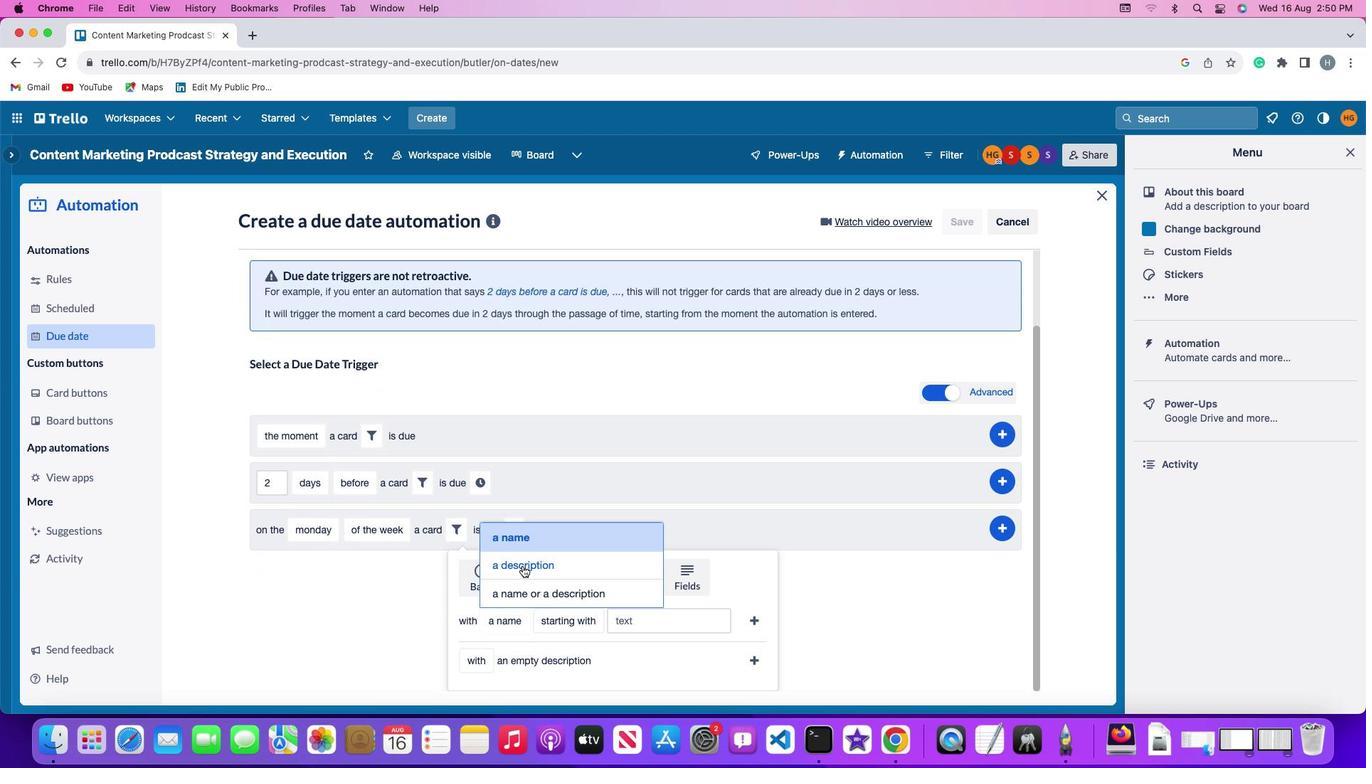 
Action: Mouse moved to (618, 603)
Screenshot: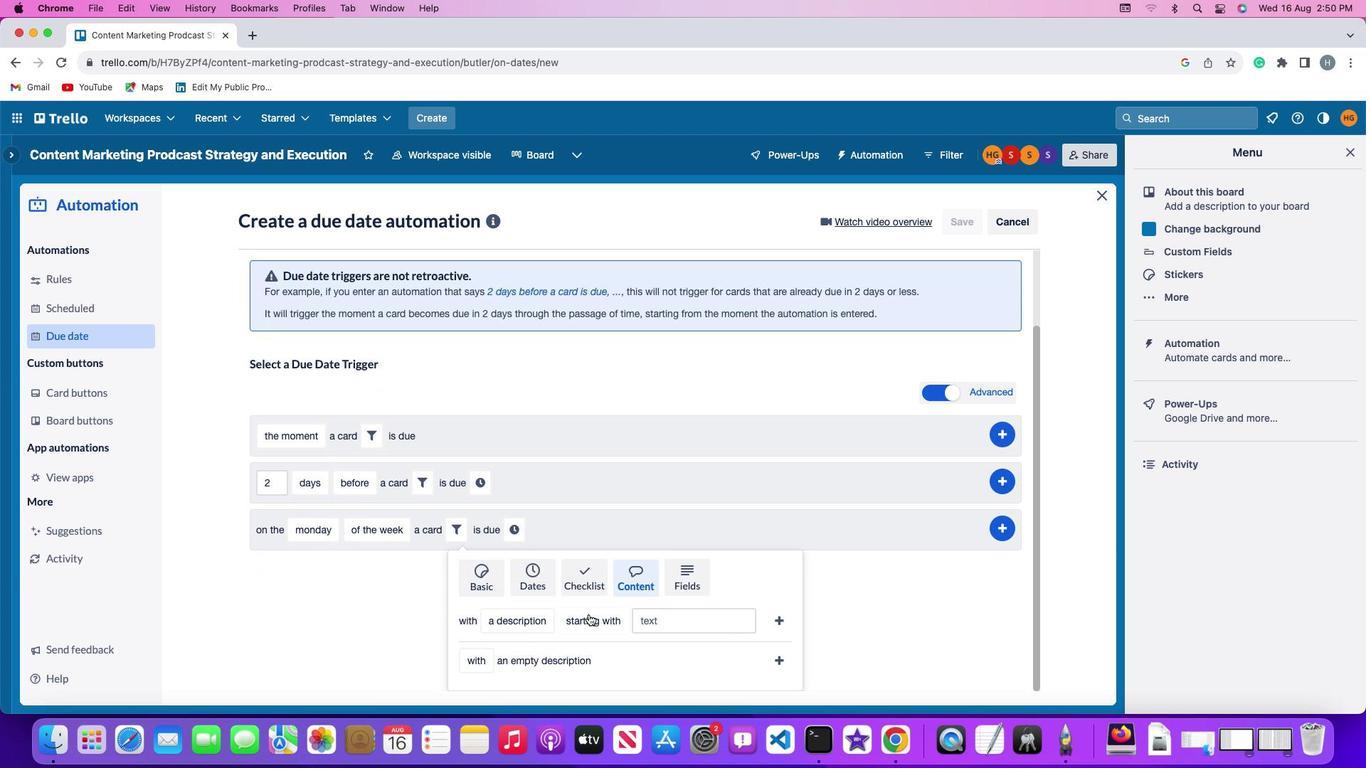
Action: Mouse pressed left at (618, 603)
Screenshot: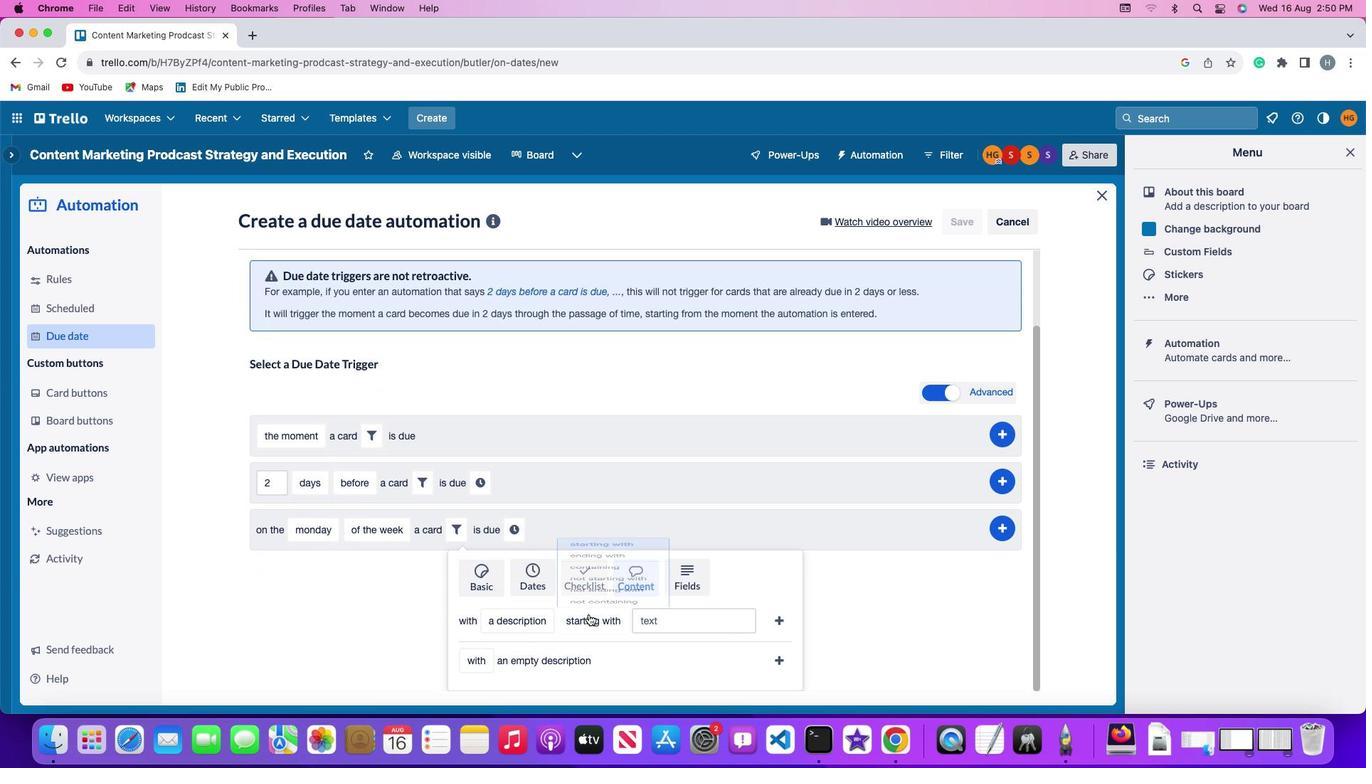 
Action: Mouse moved to (629, 502)
Screenshot: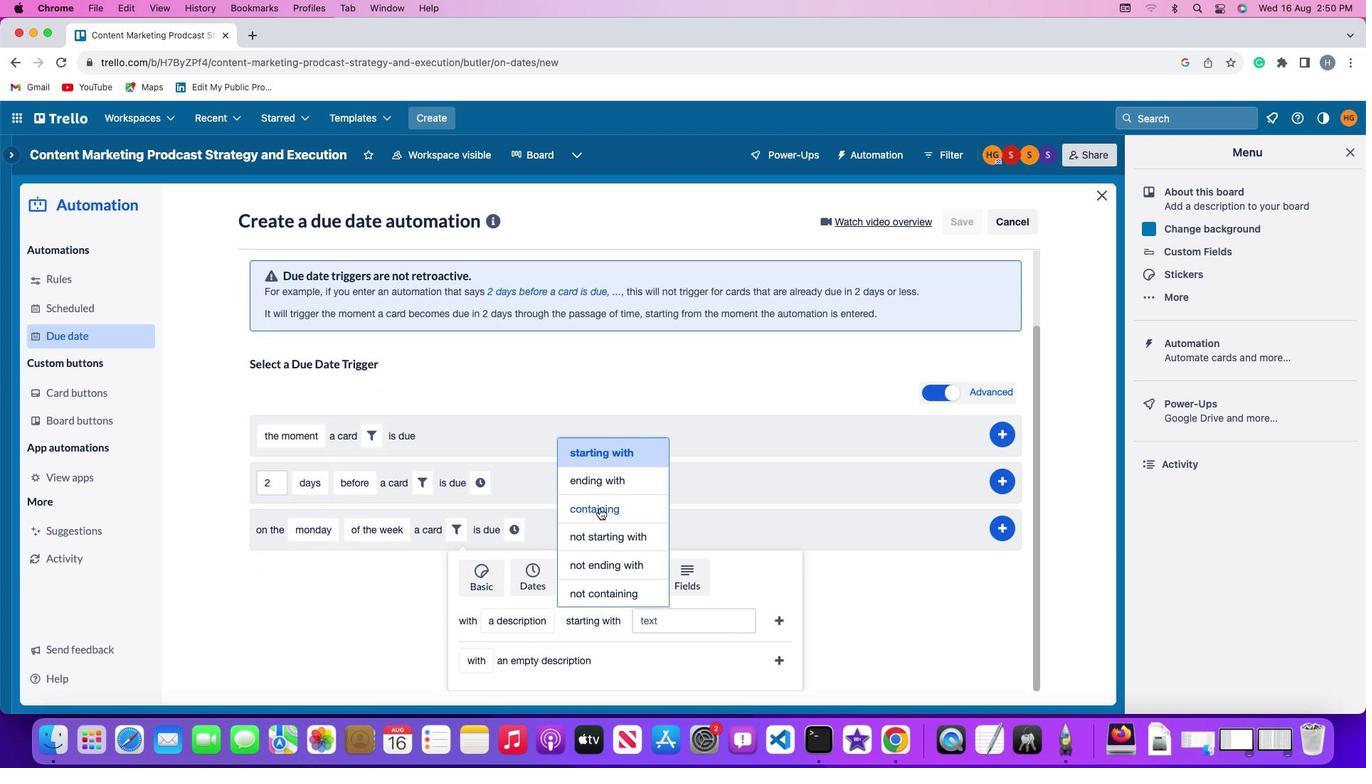 
Action: Mouse pressed left at (629, 502)
Screenshot: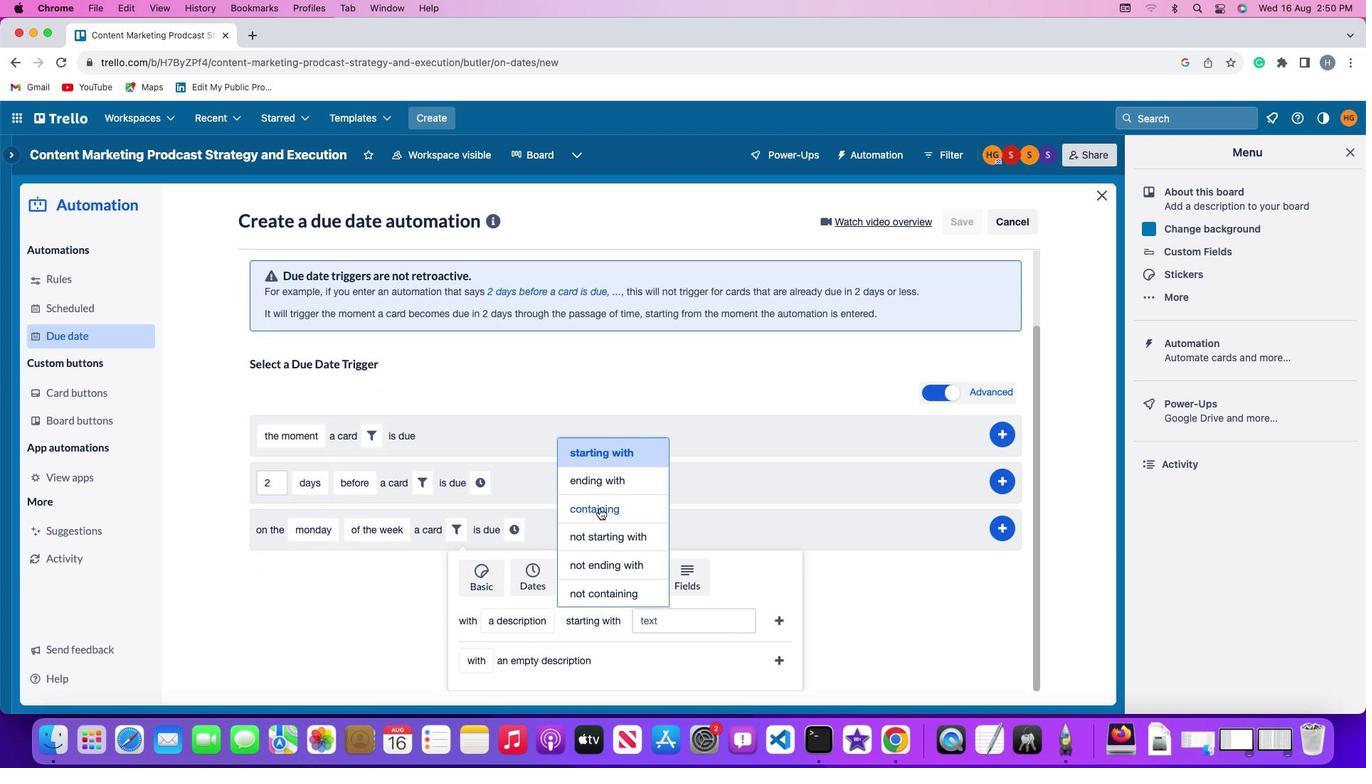 
Action: Mouse moved to (707, 607)
Screenshot: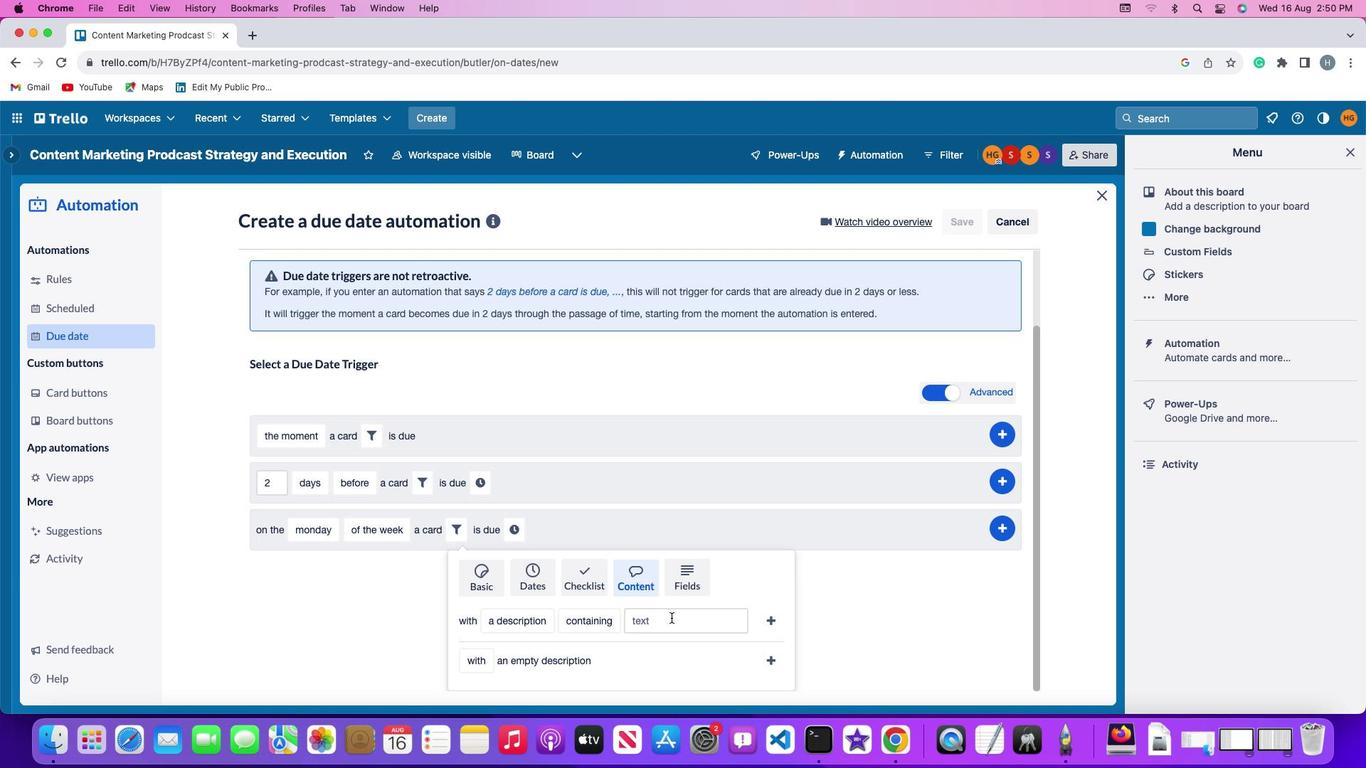 
Action: Mouse pressed left at (707, 607)
Screenshot: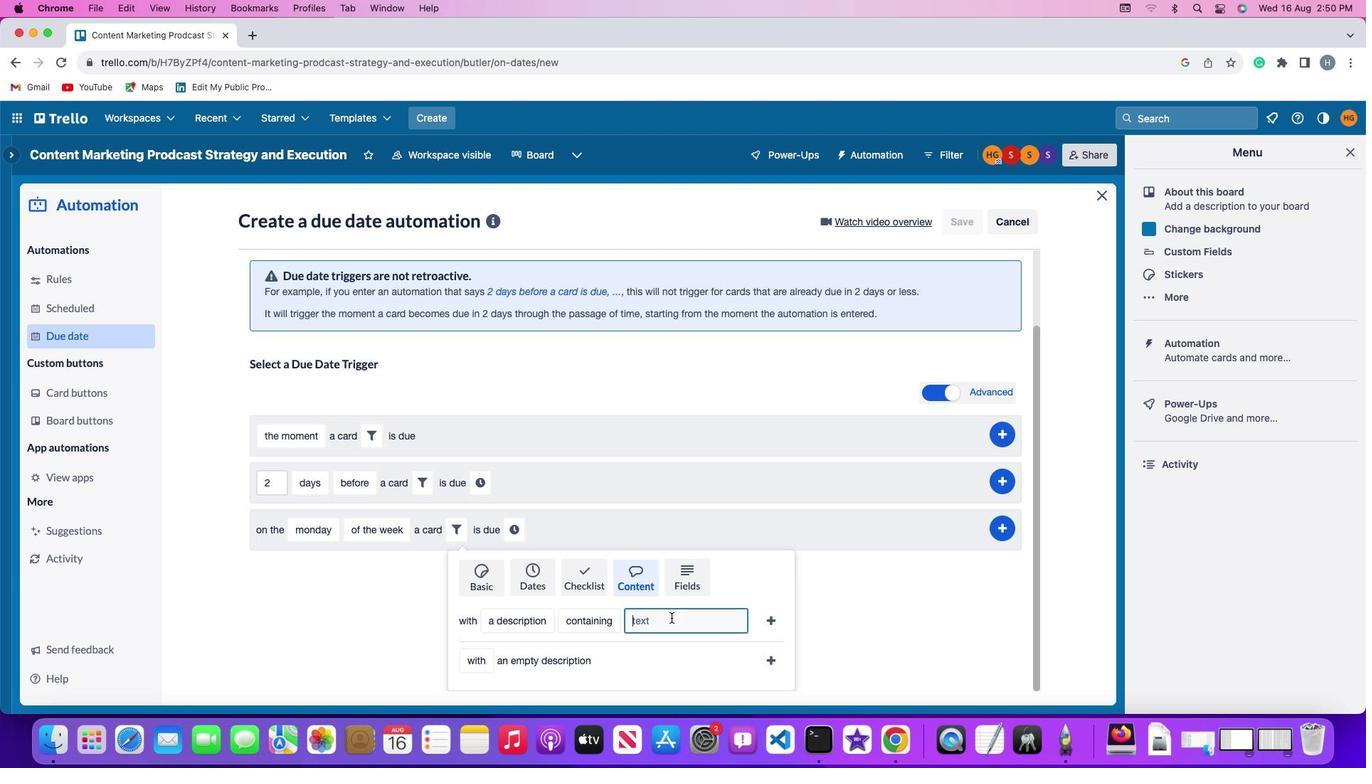 
Action: Key pressed 'r''e''s''u''m''e'
Screenshot: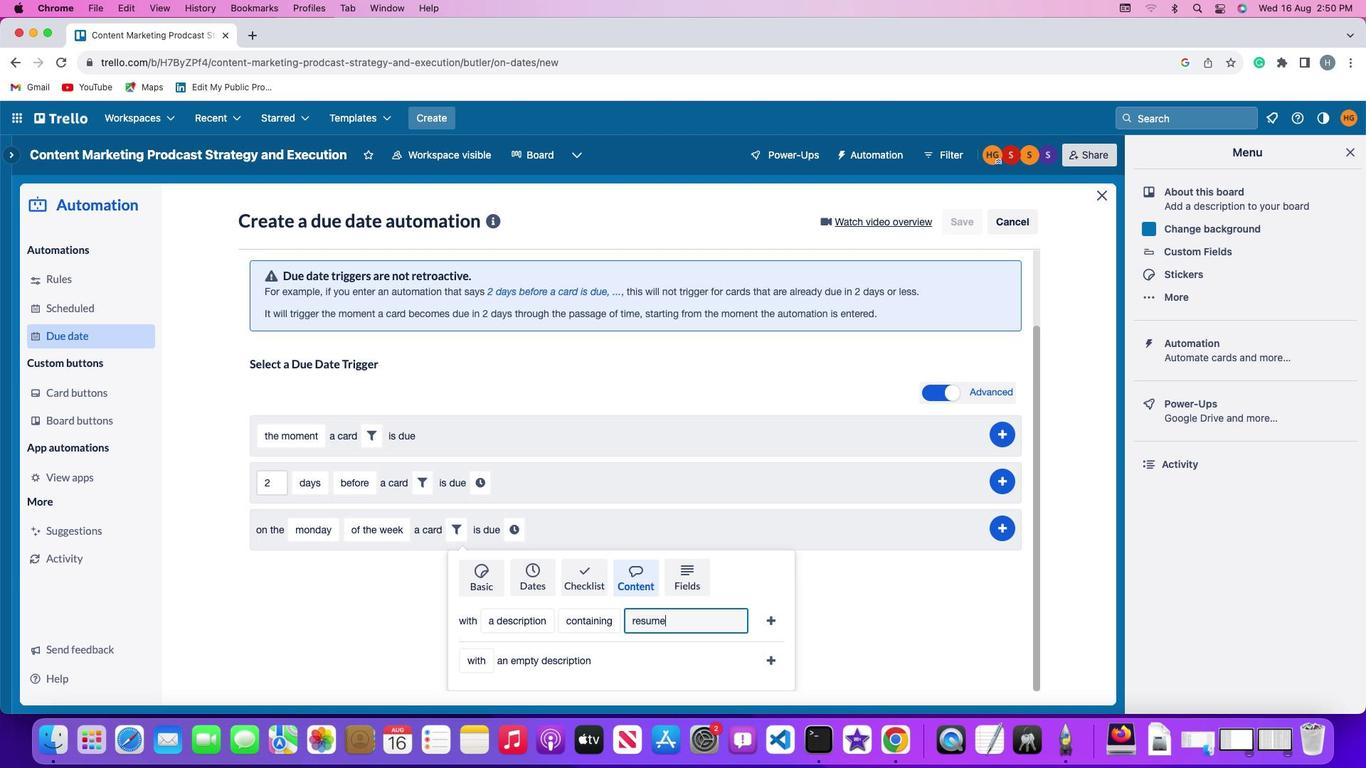 
Action: Mouse moved to (808, 607)
Screenshot: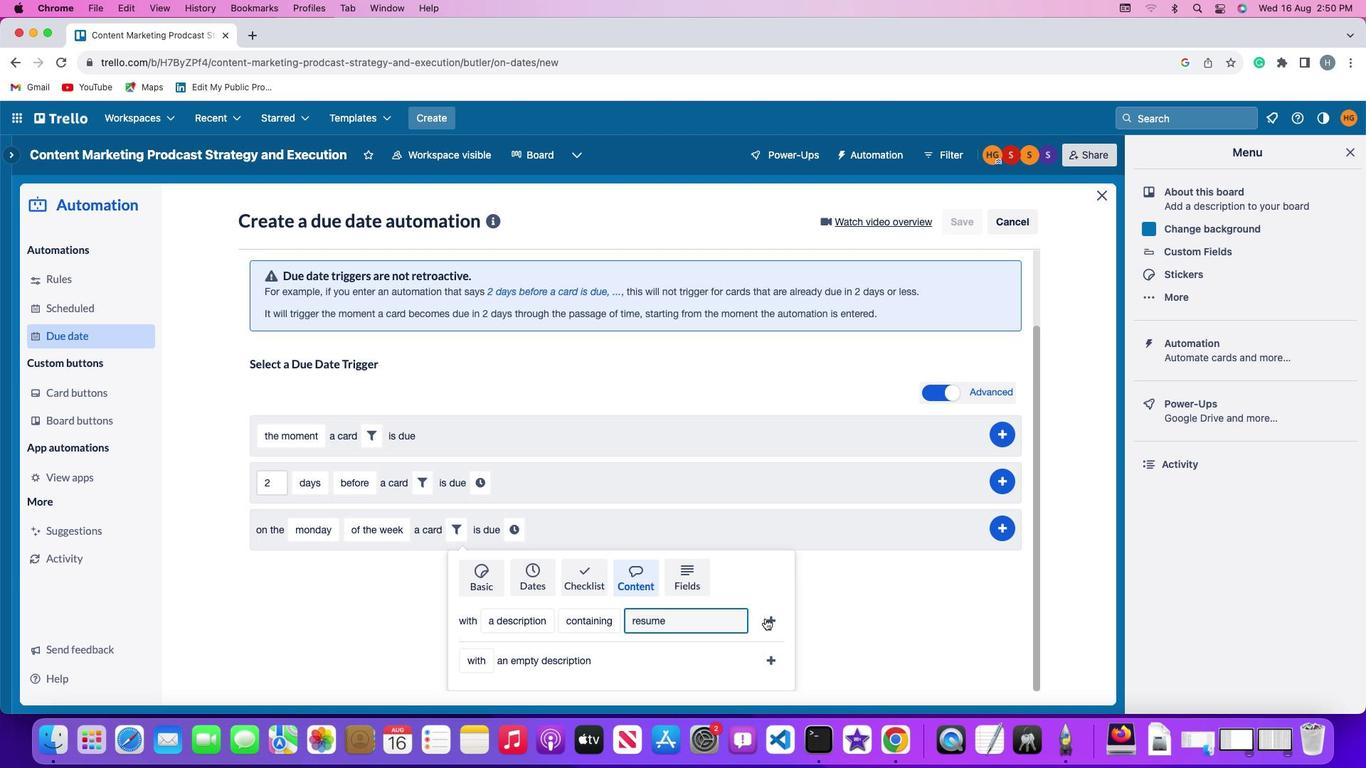 
Action: Mouse pressed left at (808, 607)
Screenshot: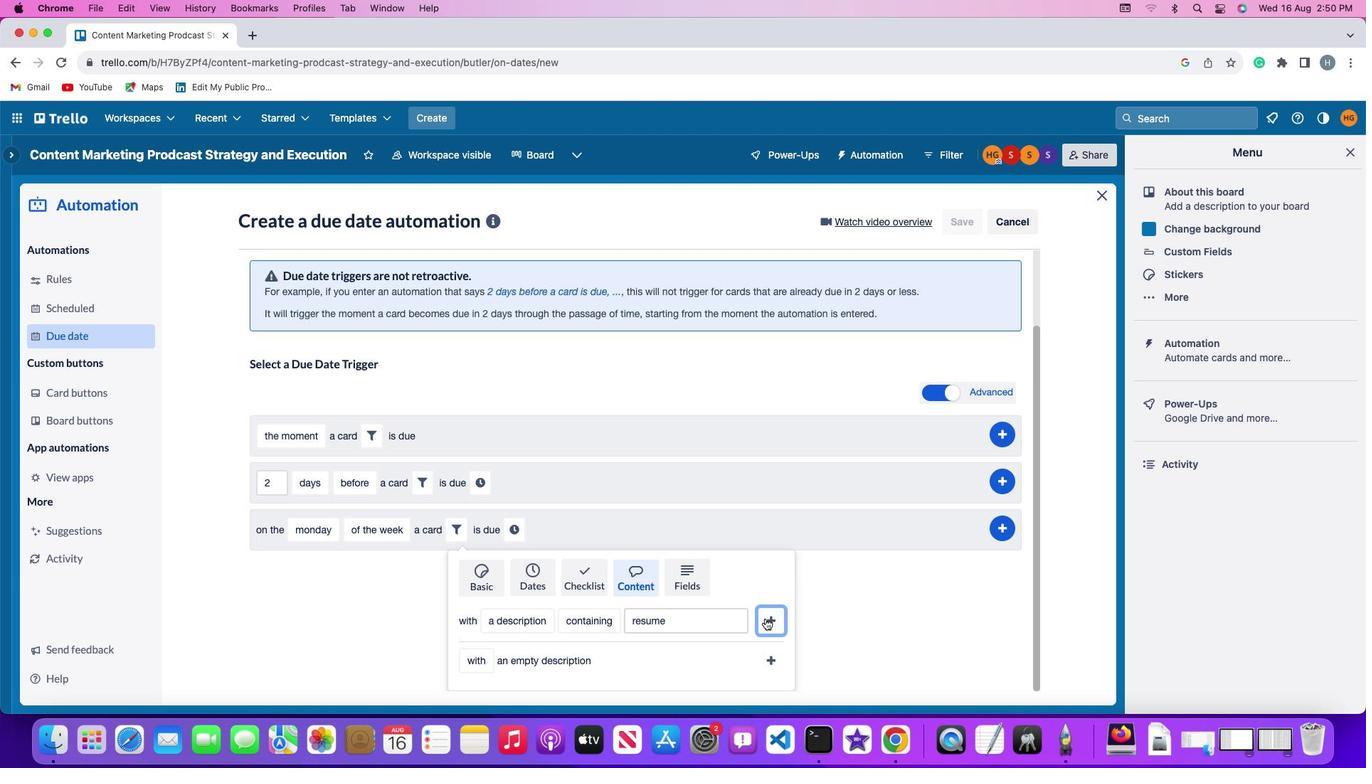 
Action: Mouse moved to (762, 609)
Screenshot: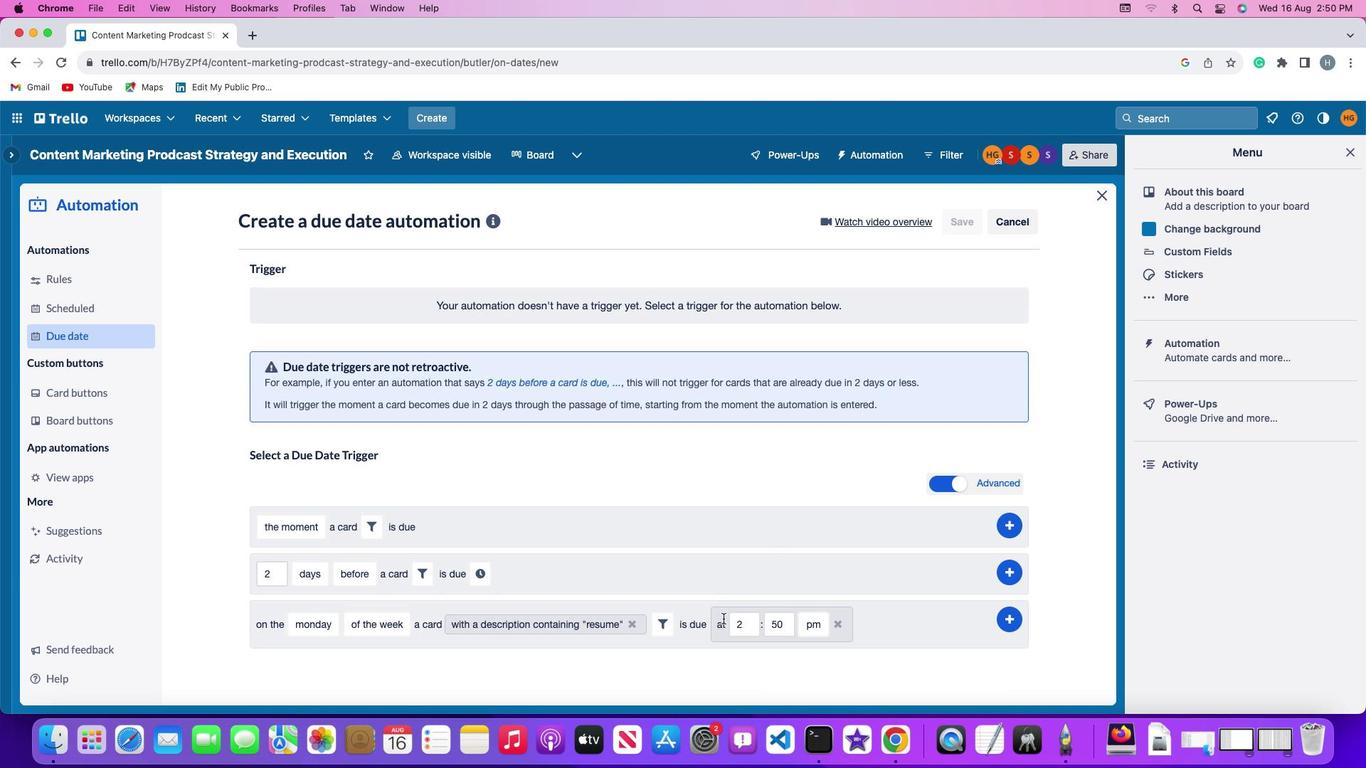 
Action: Mouse pressed left at (762, 609)
Screenshot: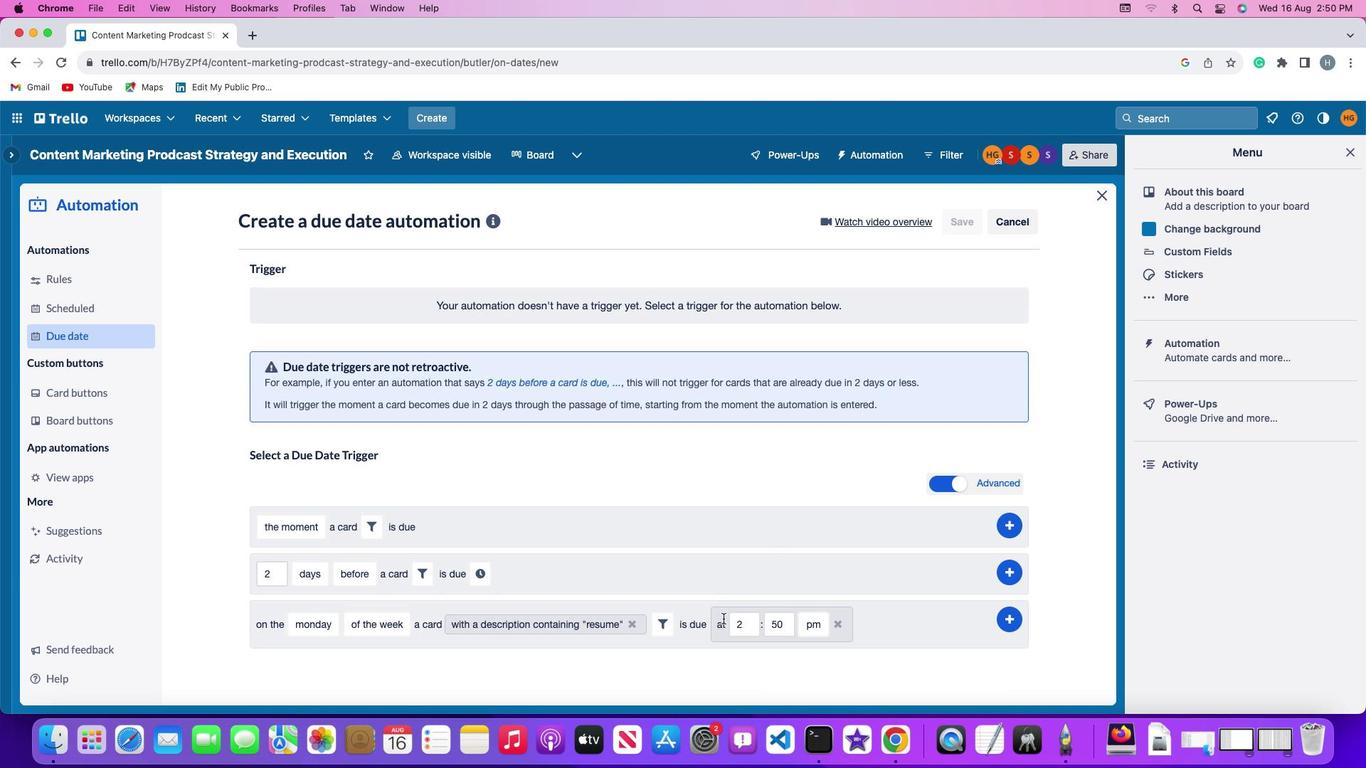 
Action: Mouse moved to (789, 615)
Screenshot: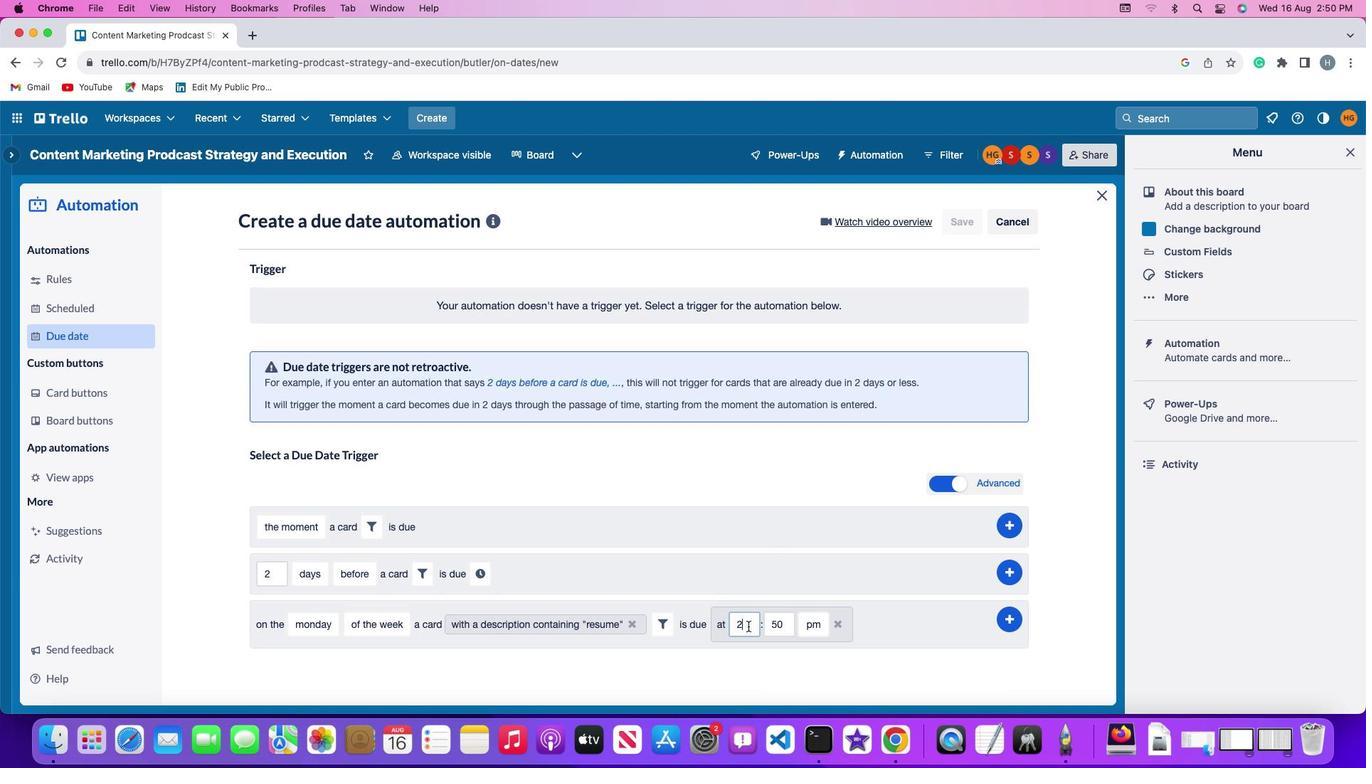 
Action: Mouse pressed left at (789, 615)
Screenshot: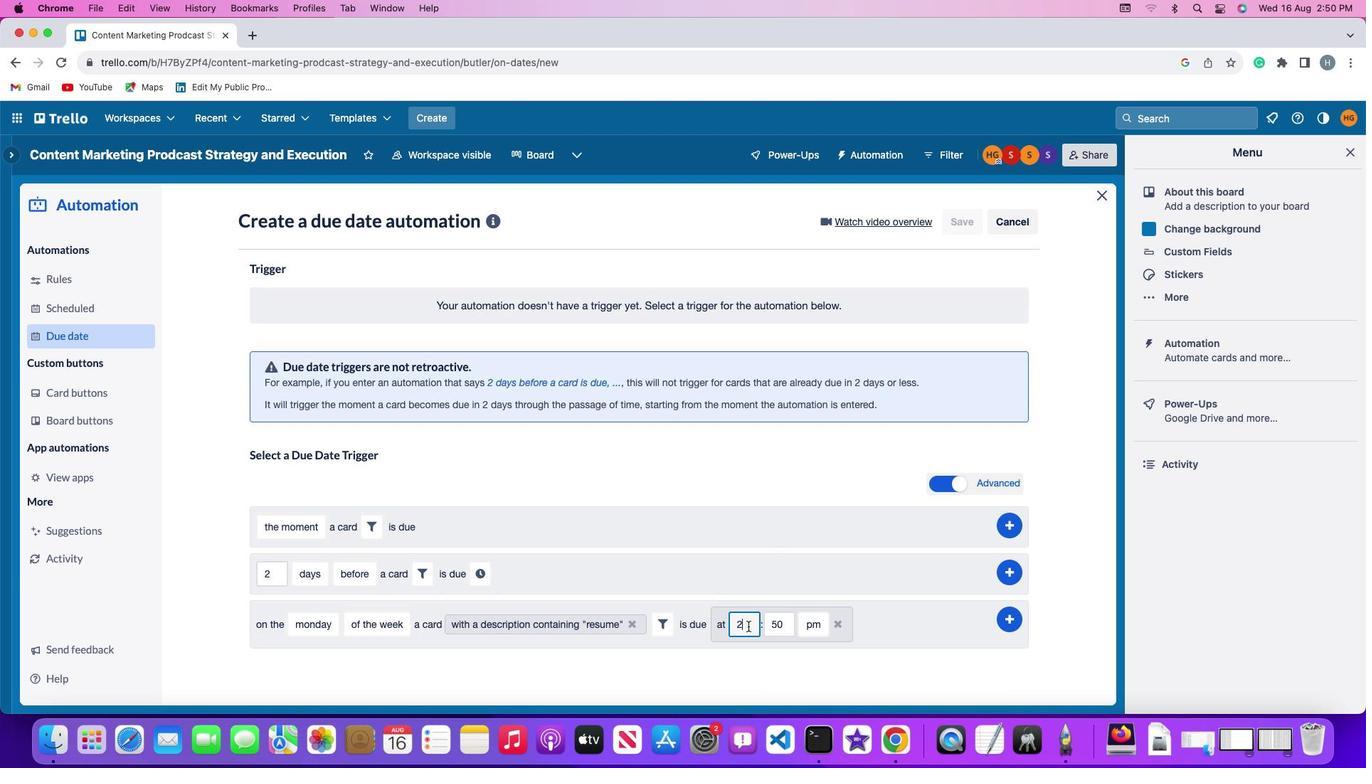 
Action: Mouse moved to (791, 615)
Screenshot: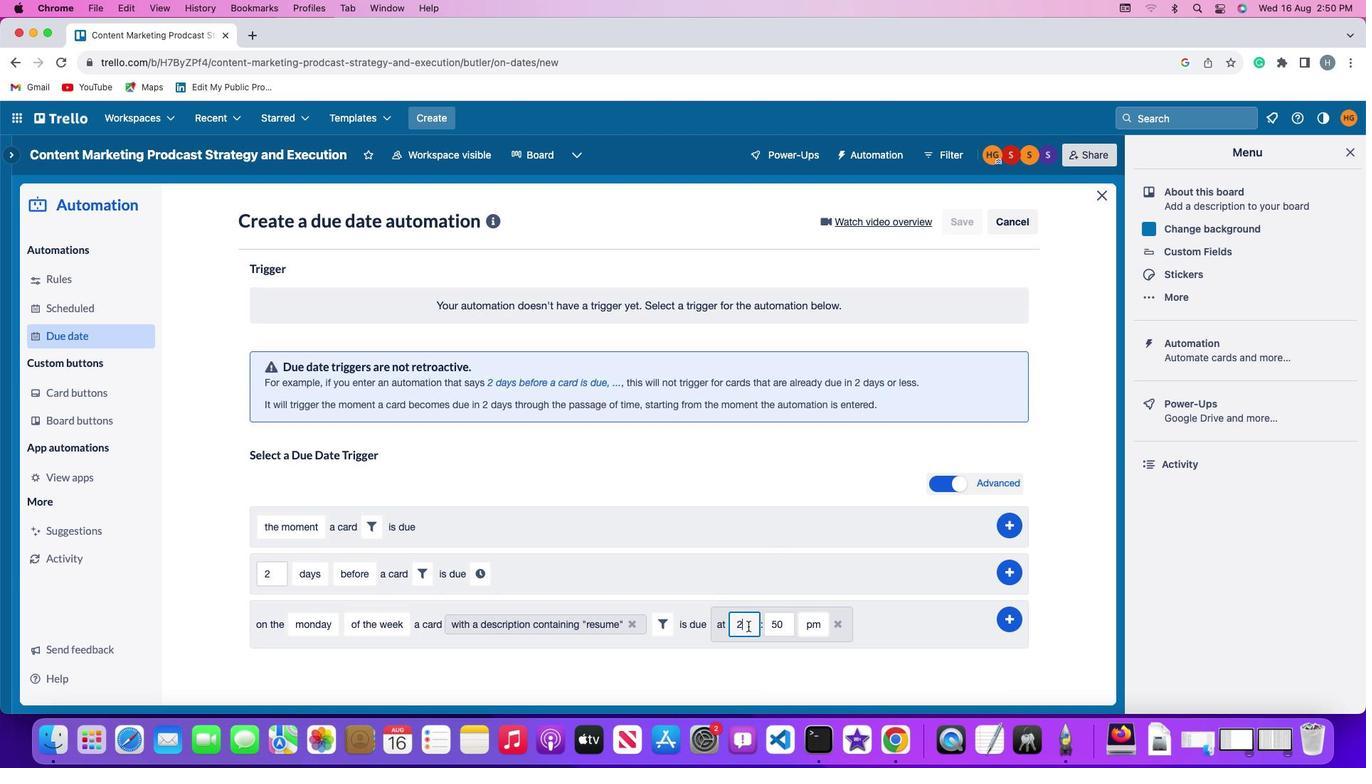 
Action: Key pressed Key.backspace'1''1'
Screenshot: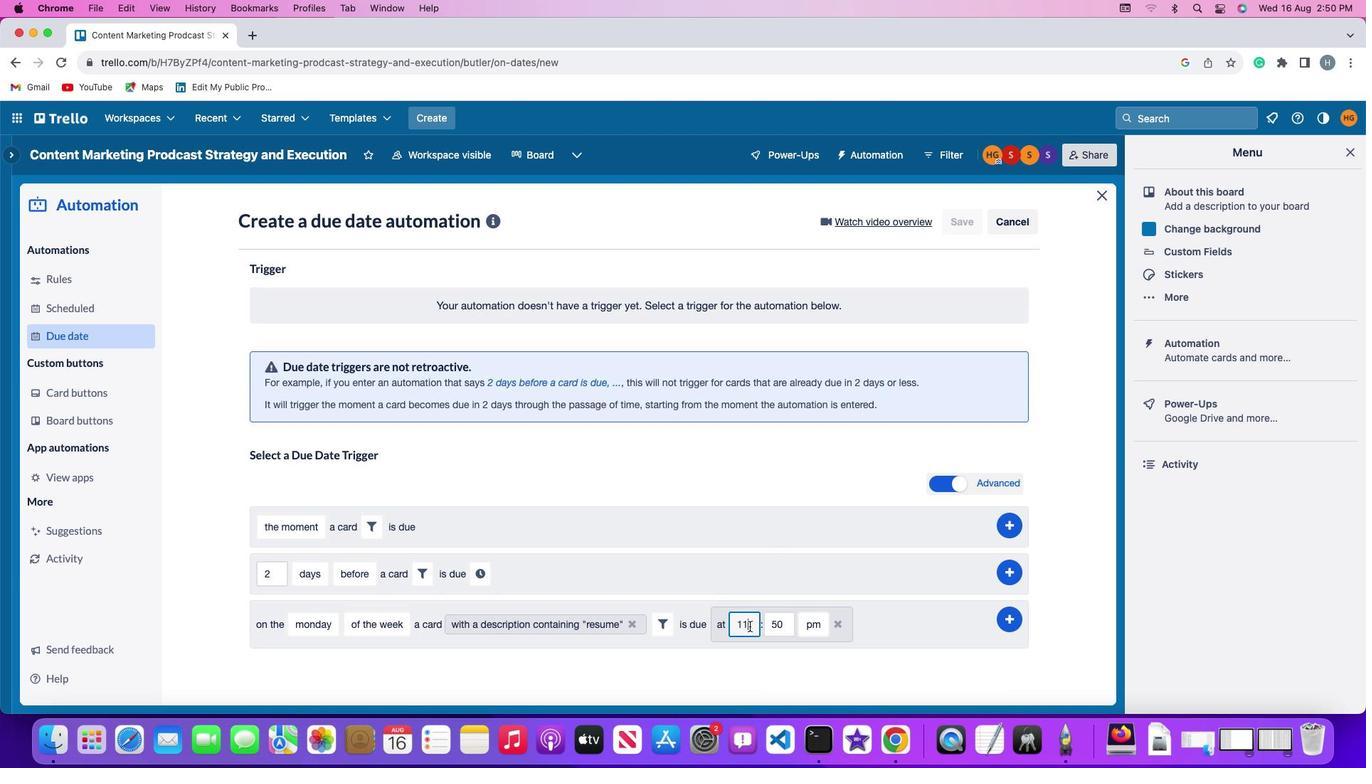 
Action: Mouse moved to (827, 615)
Screenshot: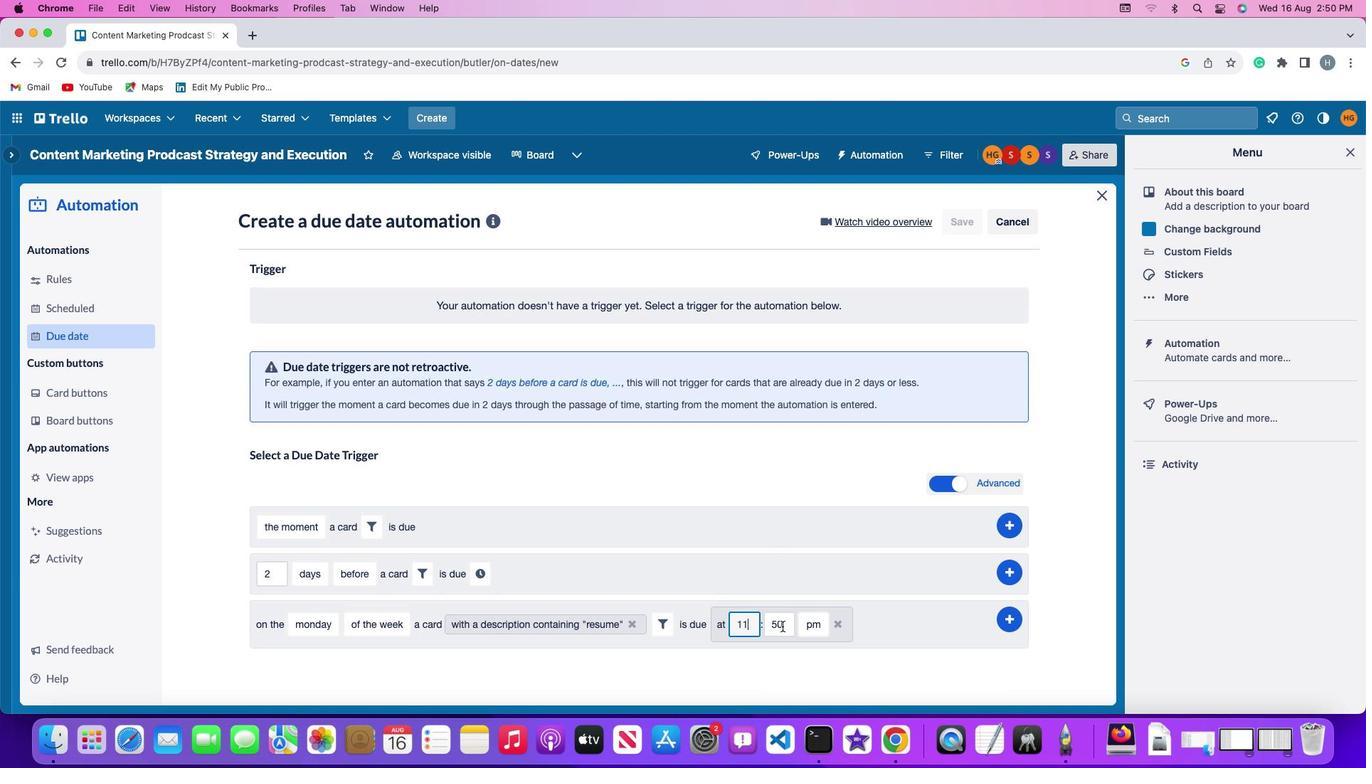 
Action: Mouse pressed left at (827, 615)
Screenshot: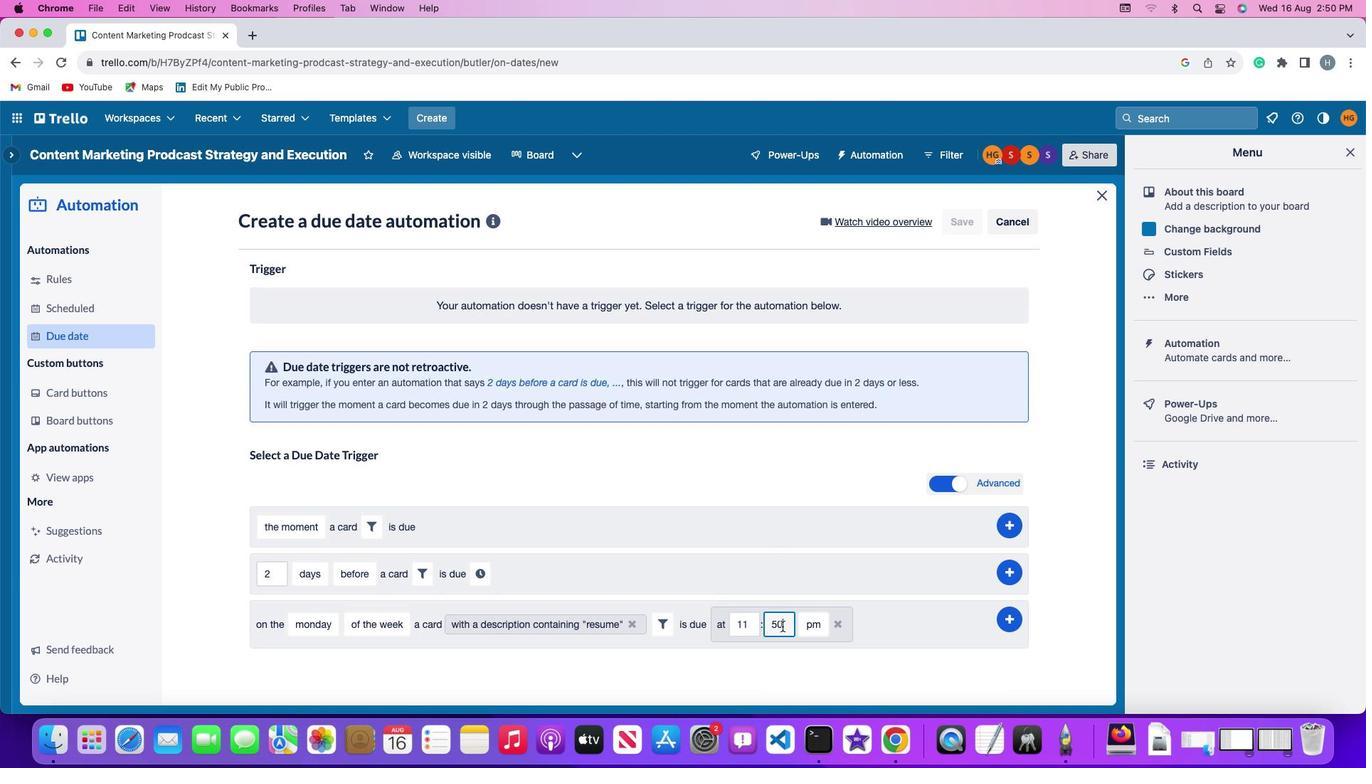 
Action: Key pressed Key.backspaceKey.backspace'0''0'
Screenshot: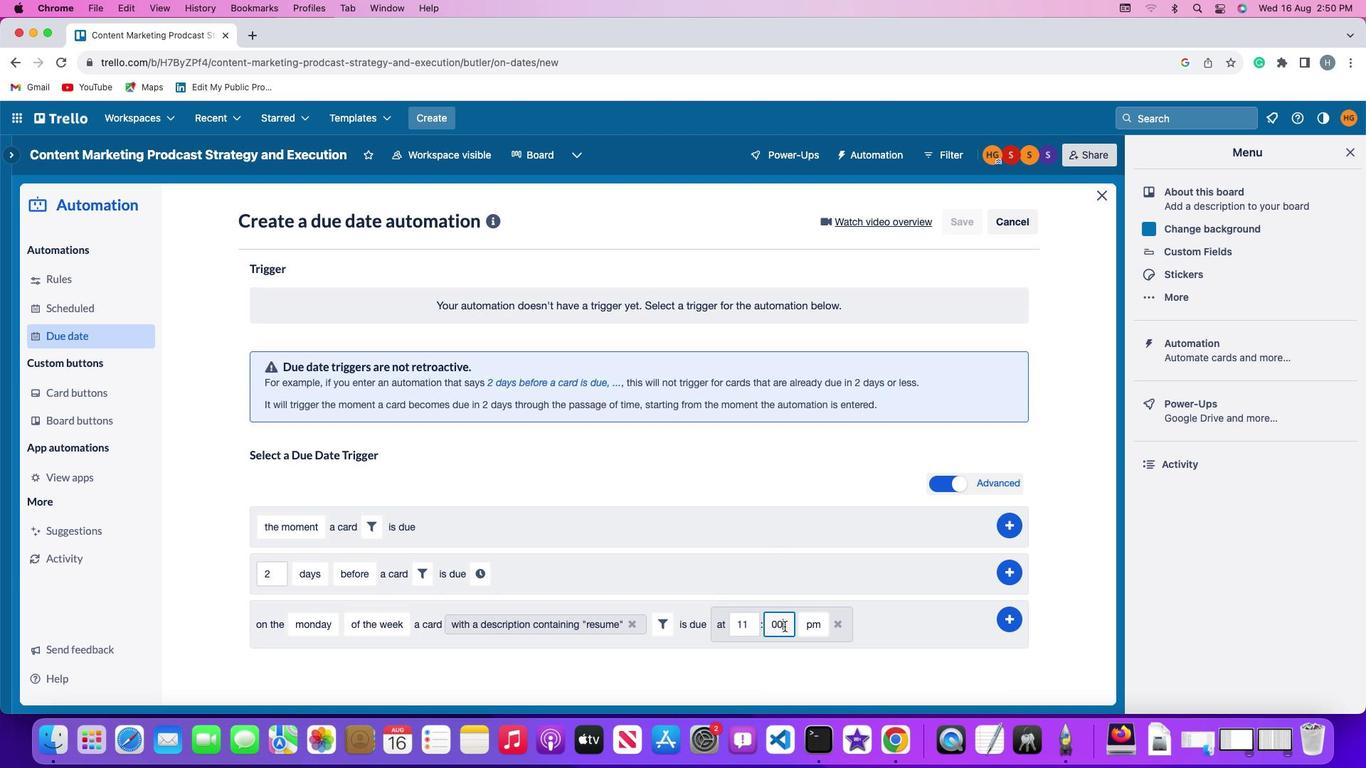 
Action: Mouse moved to (867, 613)
Screenshot: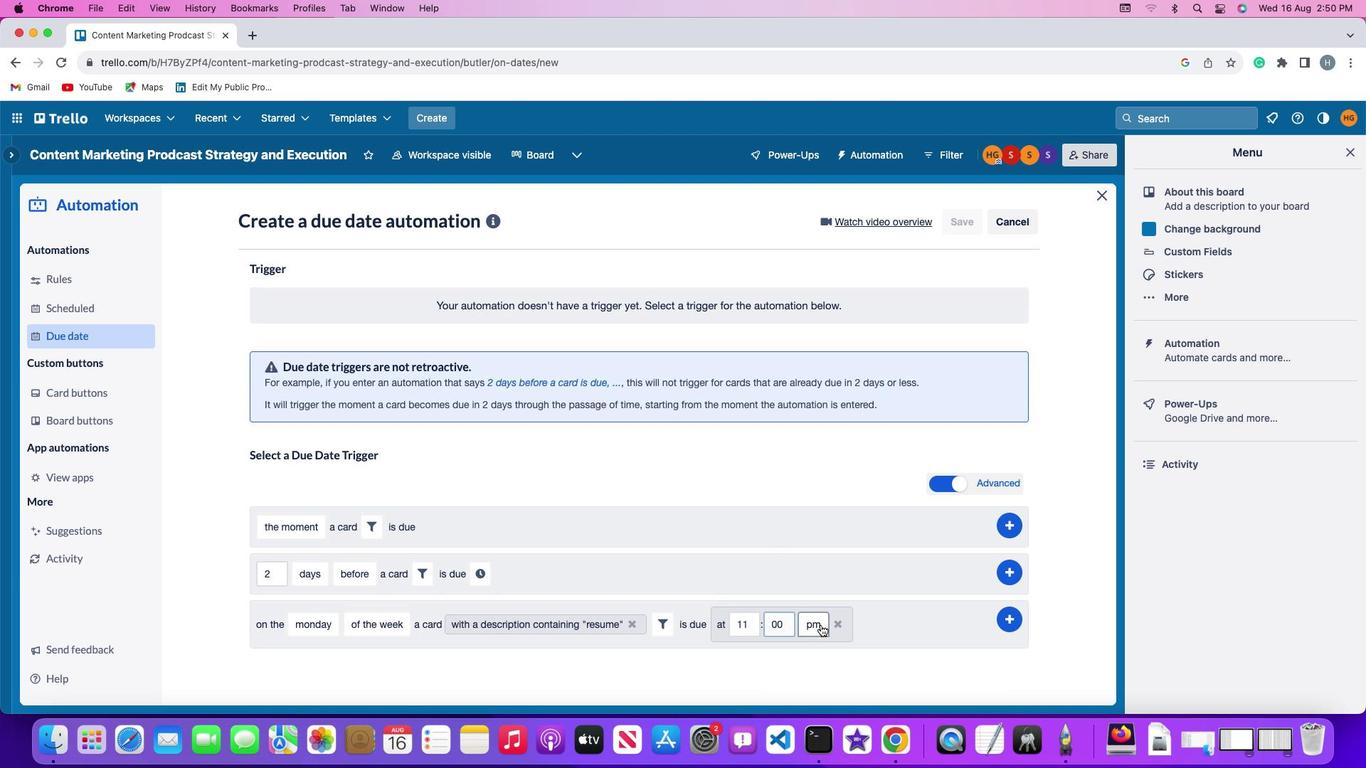 
Action: Mouse pressed left at (867, 613)
Screenshot: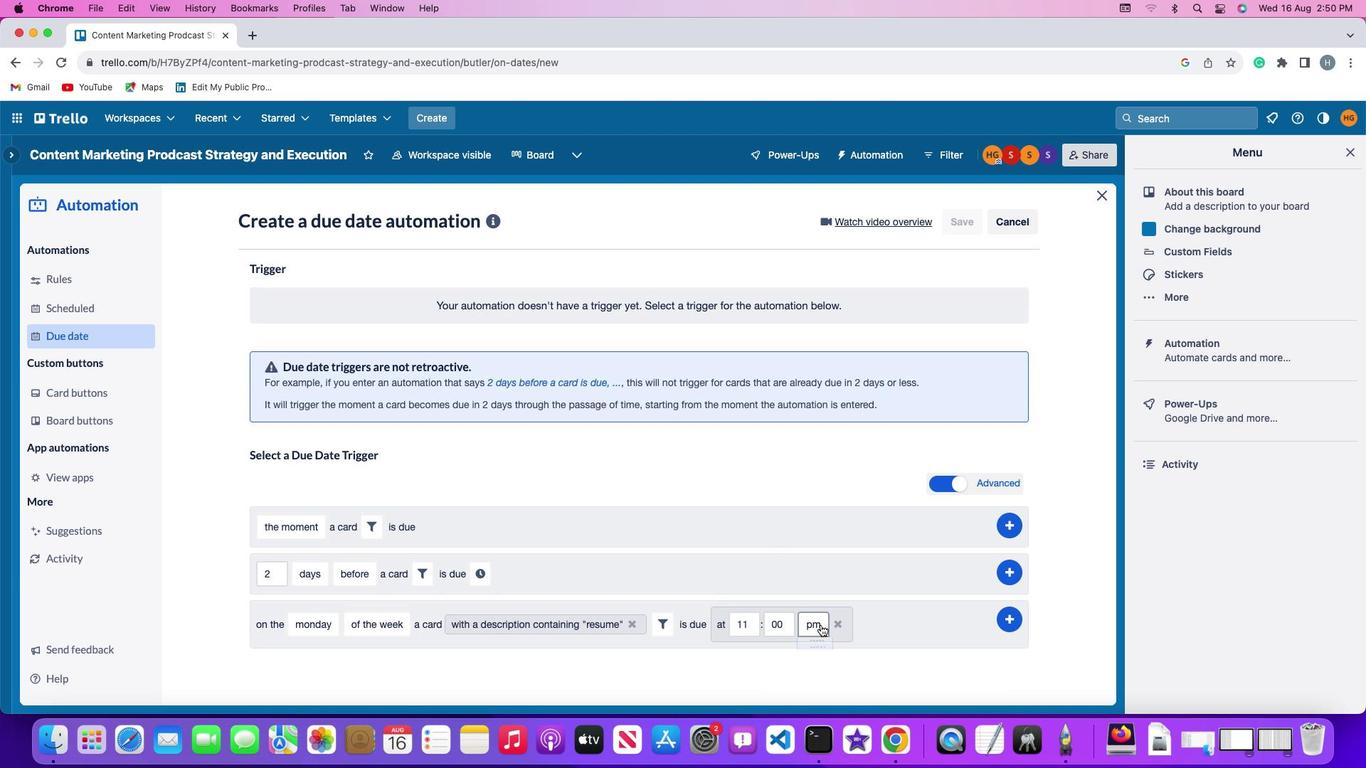
Action: Mouse moved to (858, 641)
Screenshot: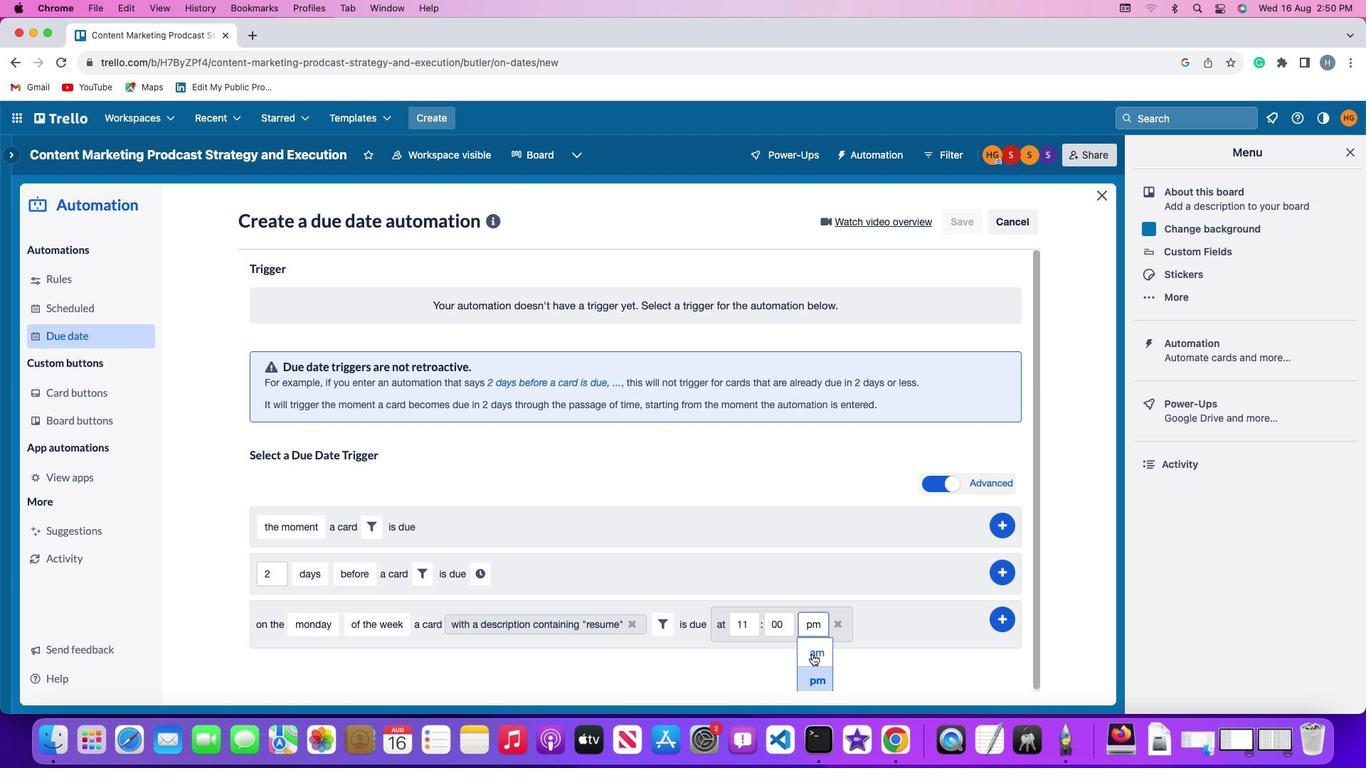 
Action: Mouse pressed left at (858, 641)
Screenshot: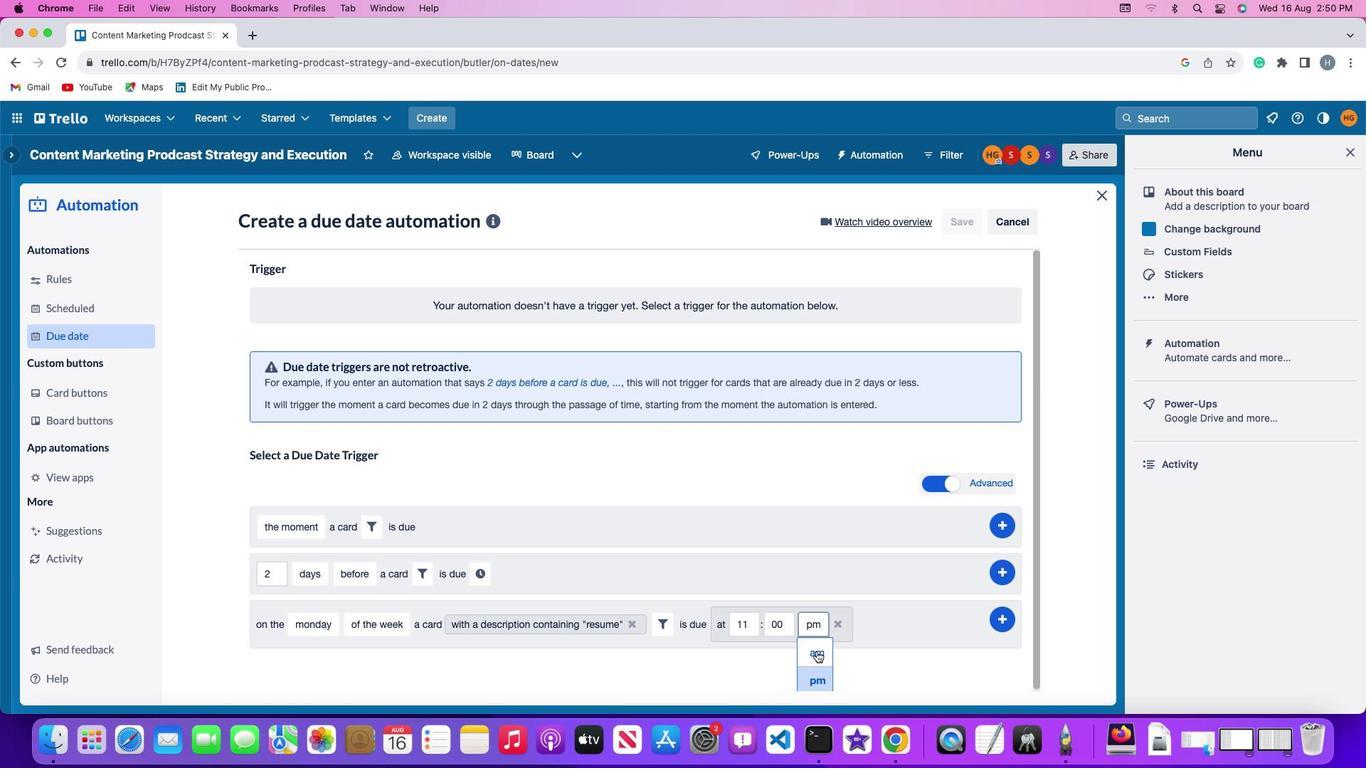 
Action: Mouse moved to (1071, 605)
Screenshot: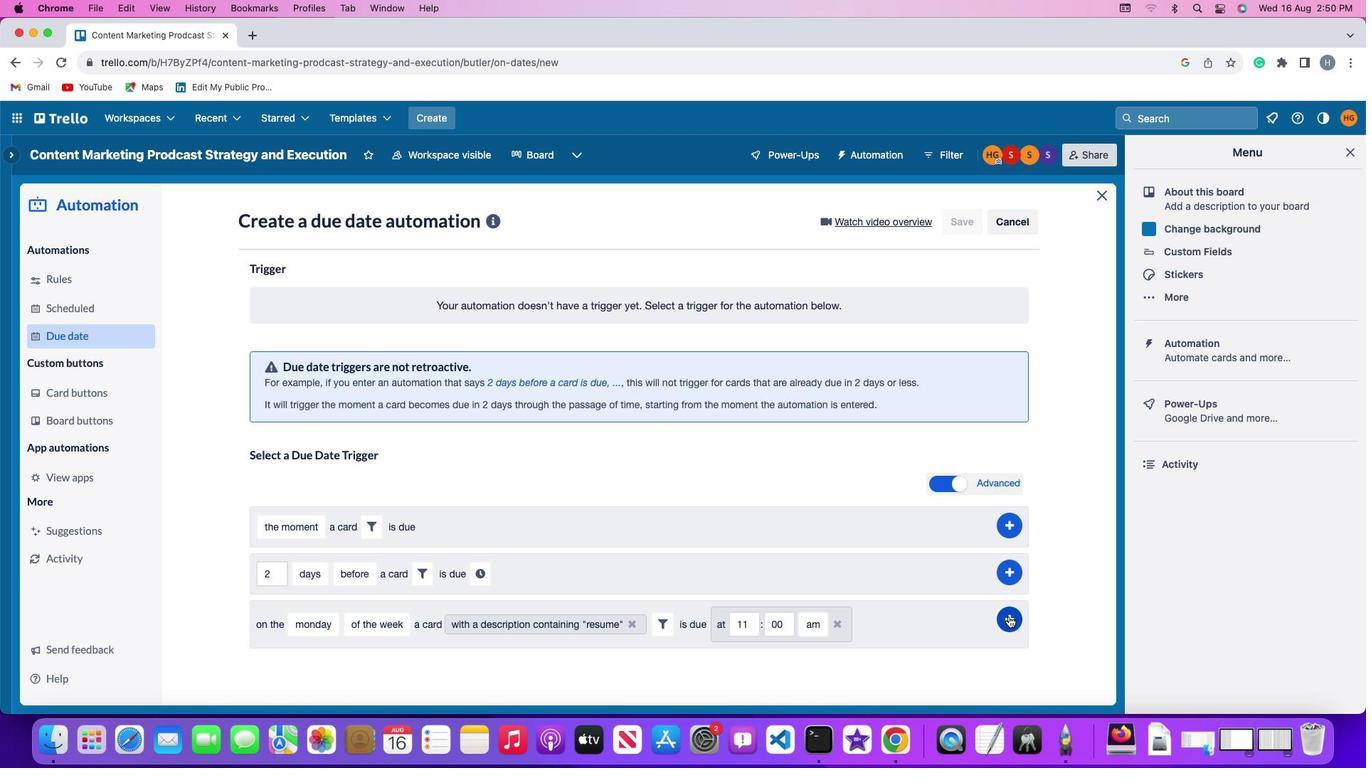 
Action: Mouse pressed left at (1071, 605)
Screenshot: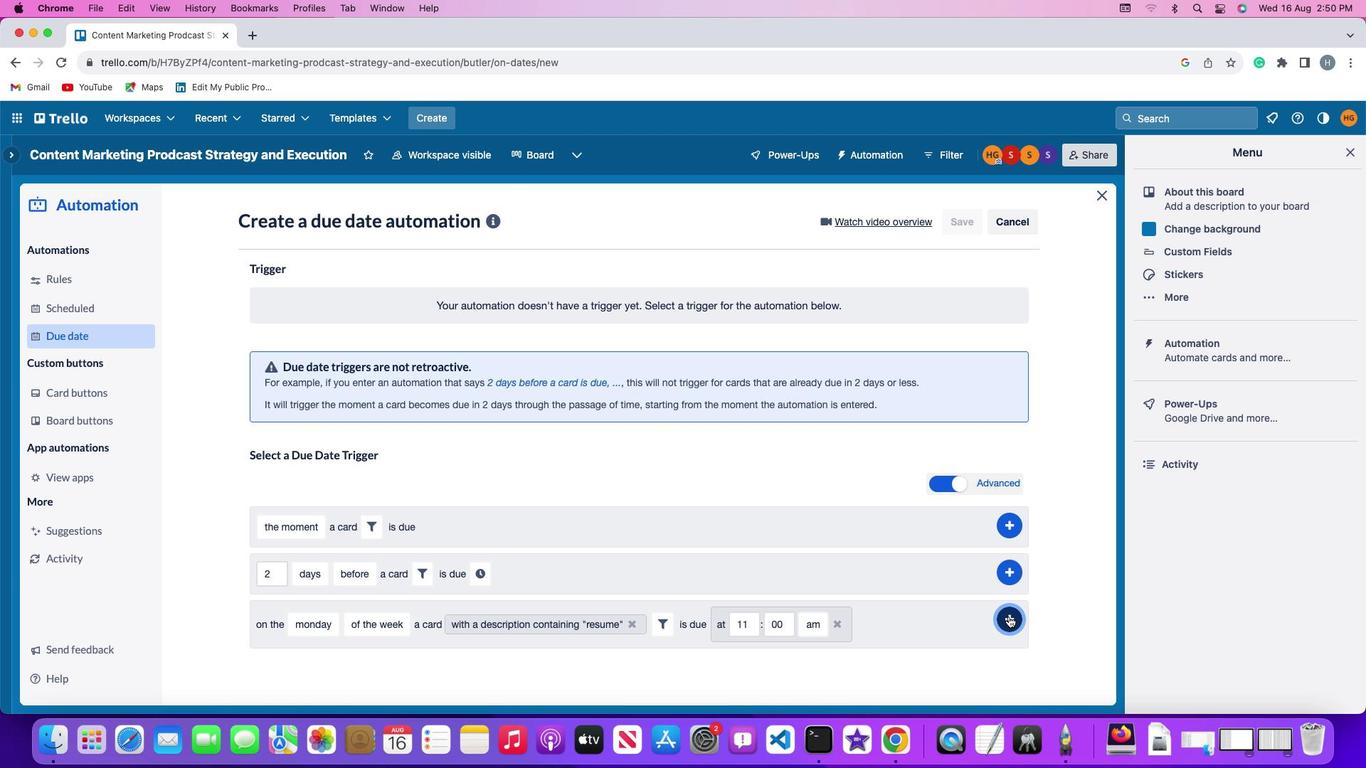 
Action: Mouse moved to (1131, 516)
Screenshot: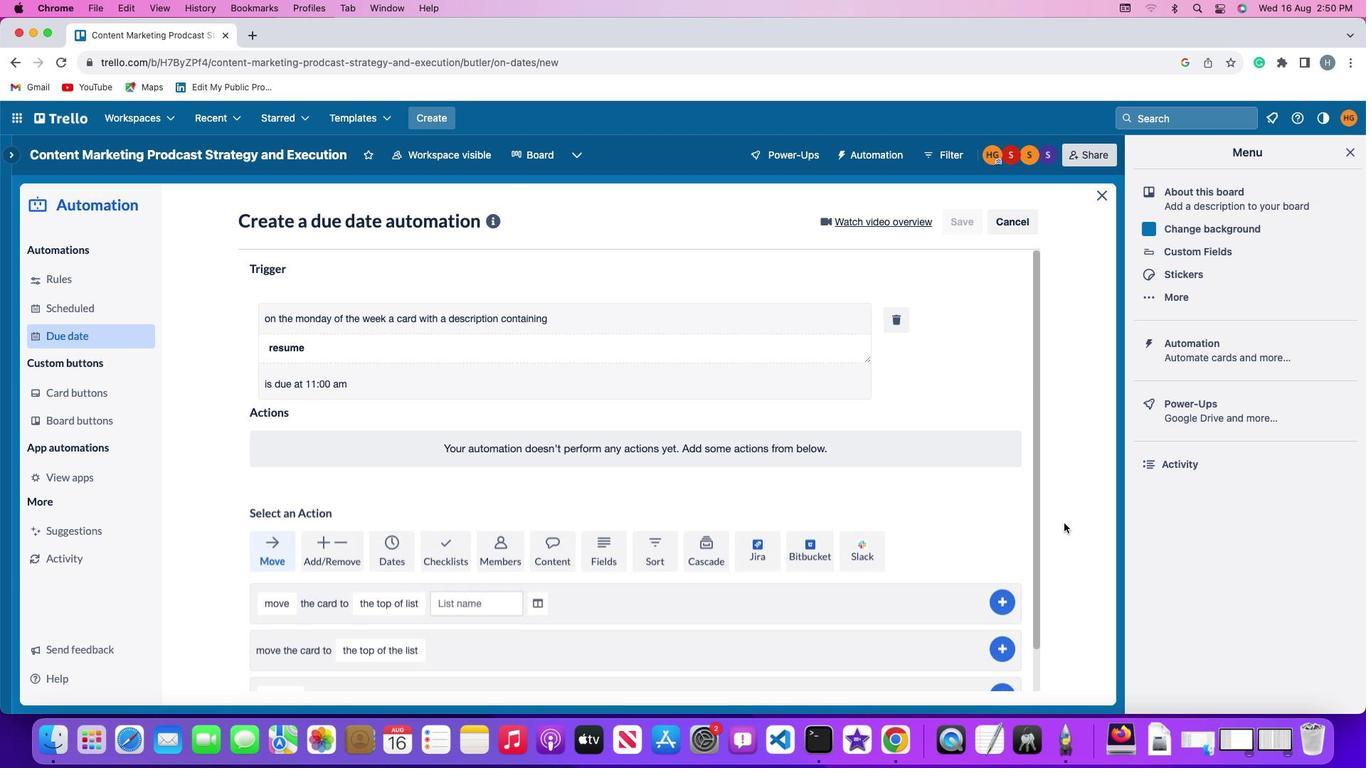 
